 Task: Schedule a pivotal meeting with the legal team to delve into intricate discussions about intellectual property rights, patents, and legal compliance on September 21st at 10 AM.
Action: Mouse moved to (121, 261)
Screenshot: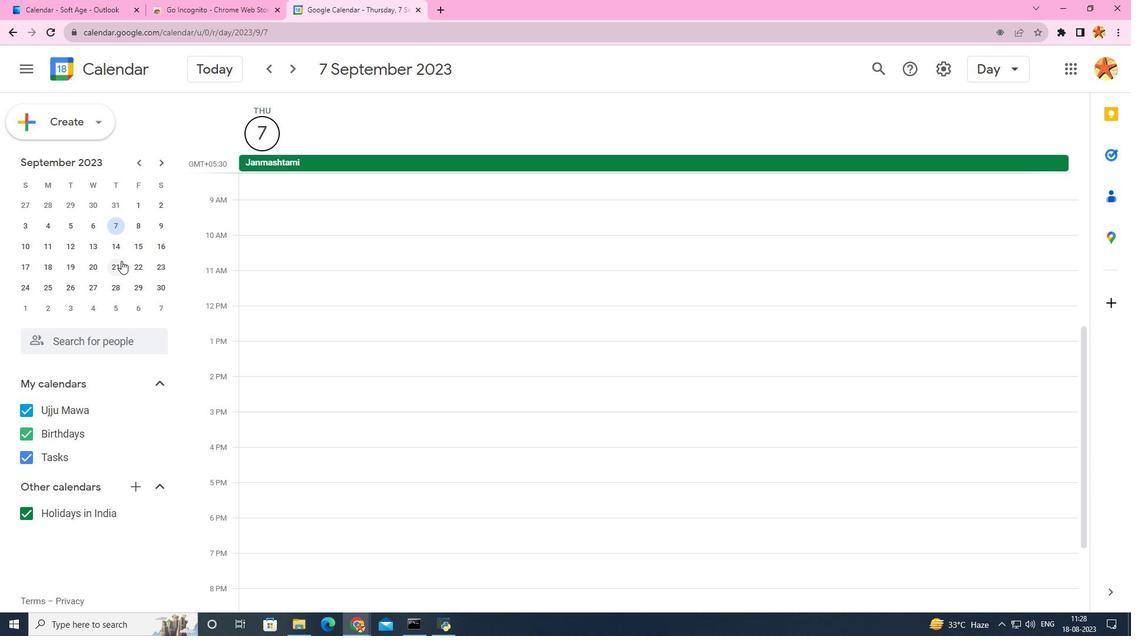
Action: Mouse pressed left at (121, 261)
Screenshot: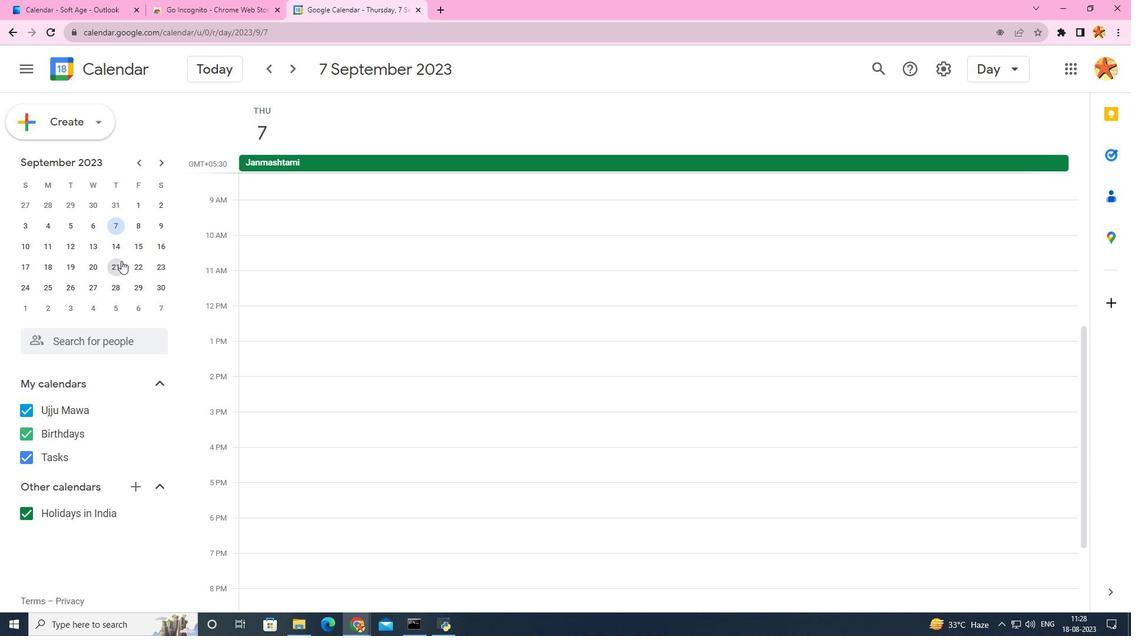 
Action: Mouse moved to (357, 321)
Screenshot: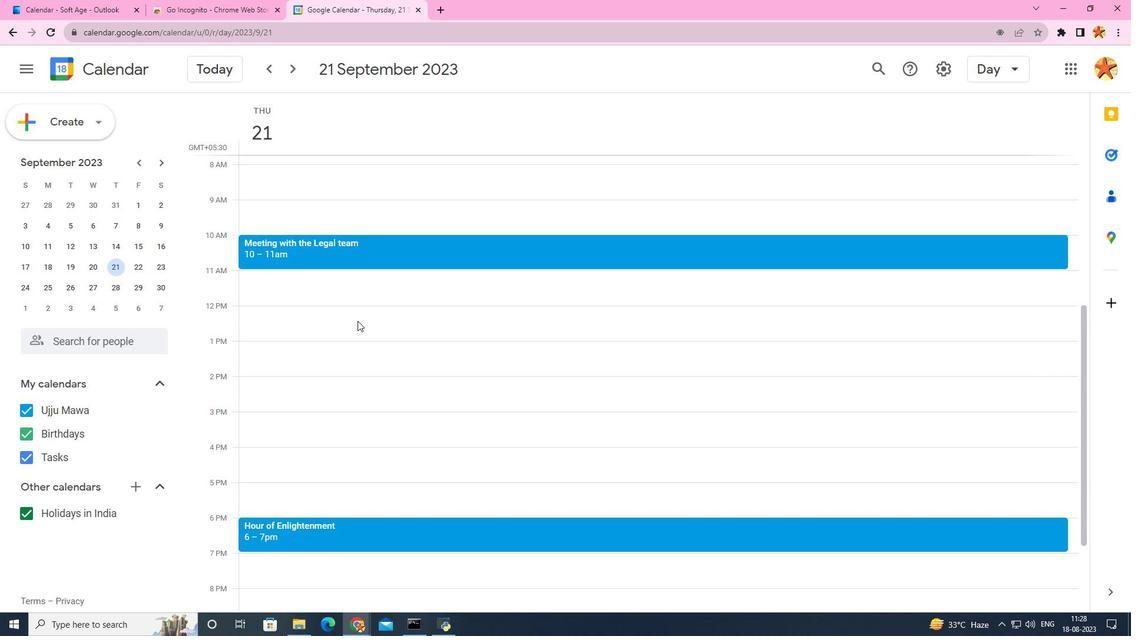 
Action: Mouse pressed left at (357, 321)
Screenshot: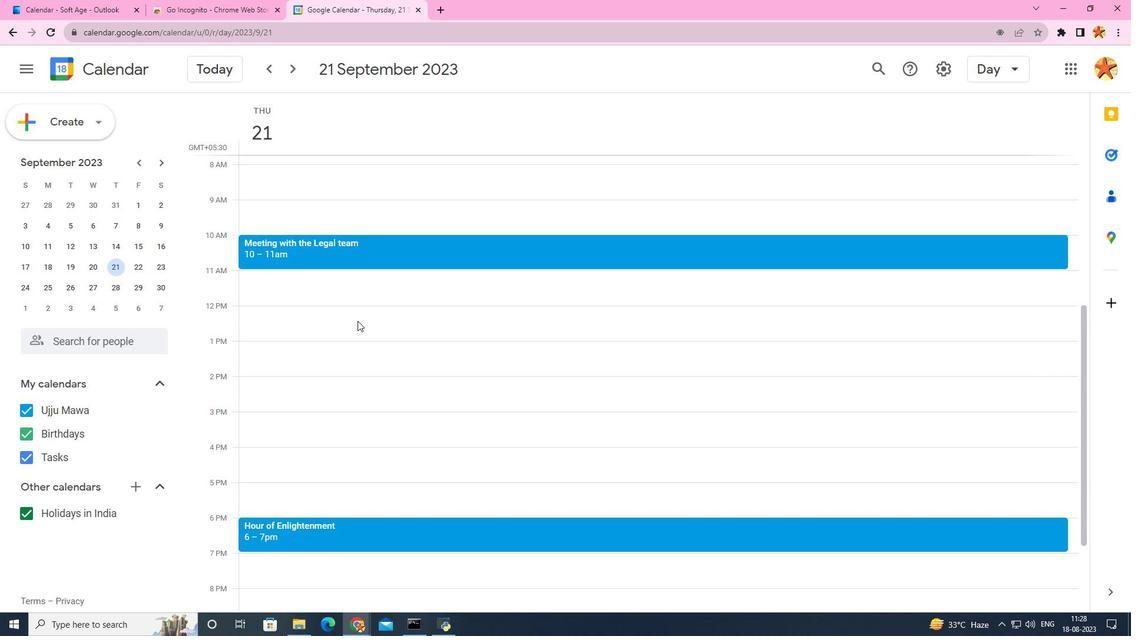 
Action: Mouse moved to (693, 271)
Screenshot: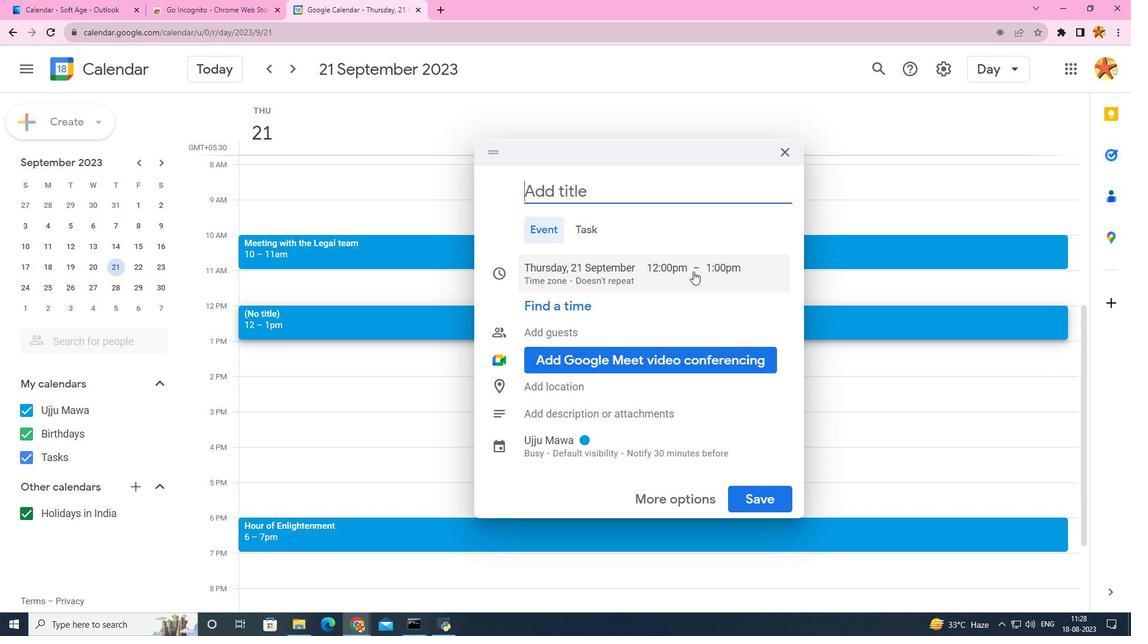 
Action: Mouse pressed left at (693, 271)
Screenshot: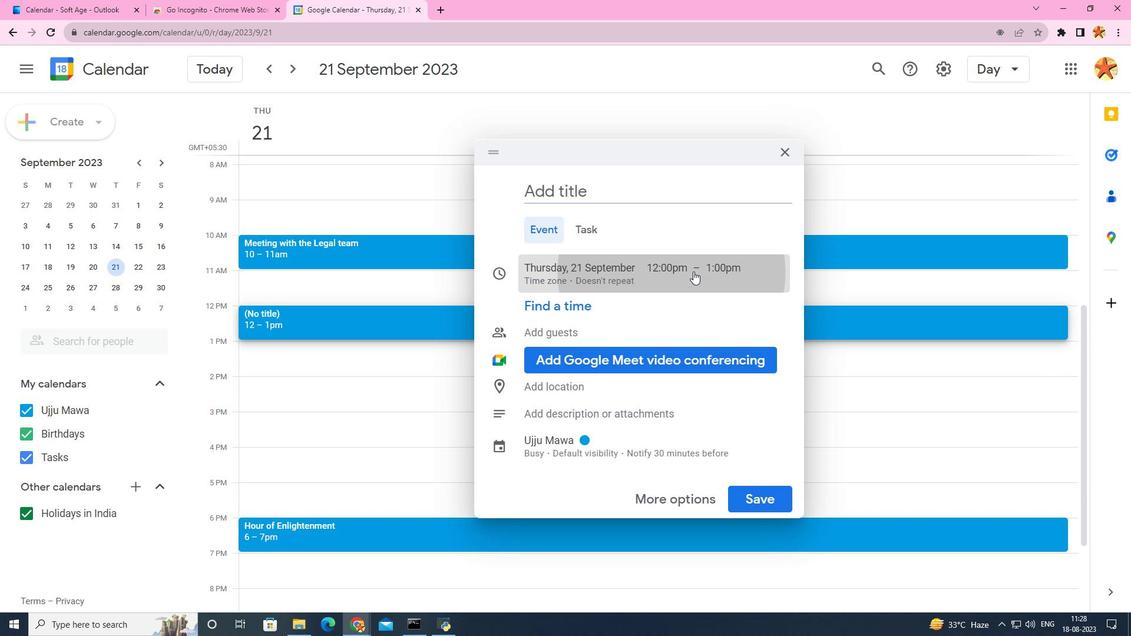 
Action: Mouse moved to (685, 274)
Screenshot: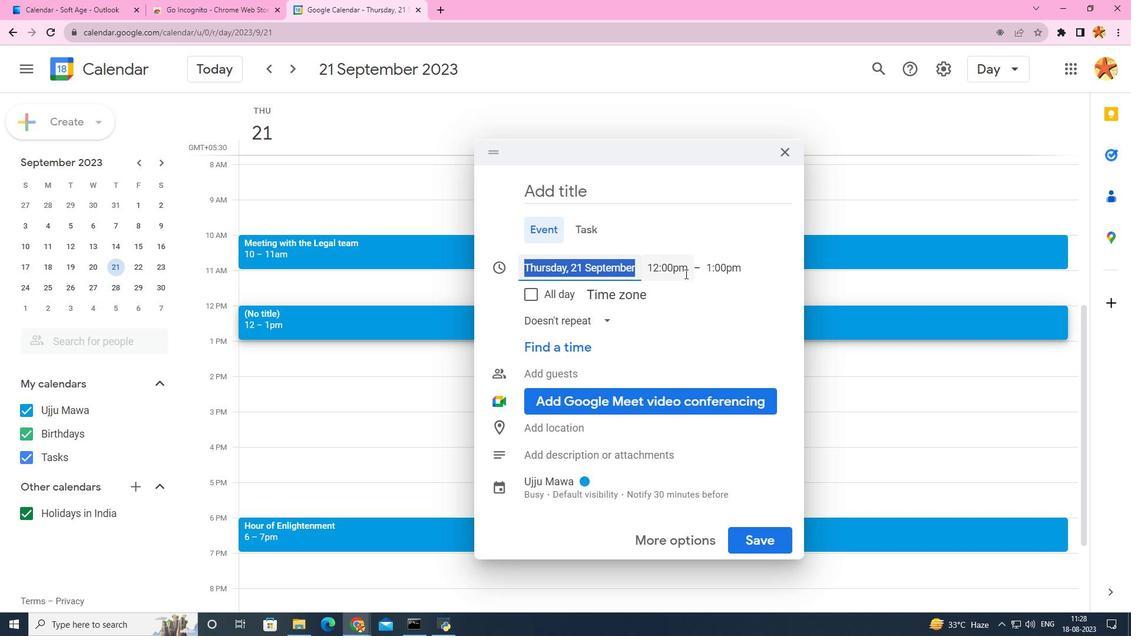 
Action: Mouse pressed left at (685, 274)
Screenshot: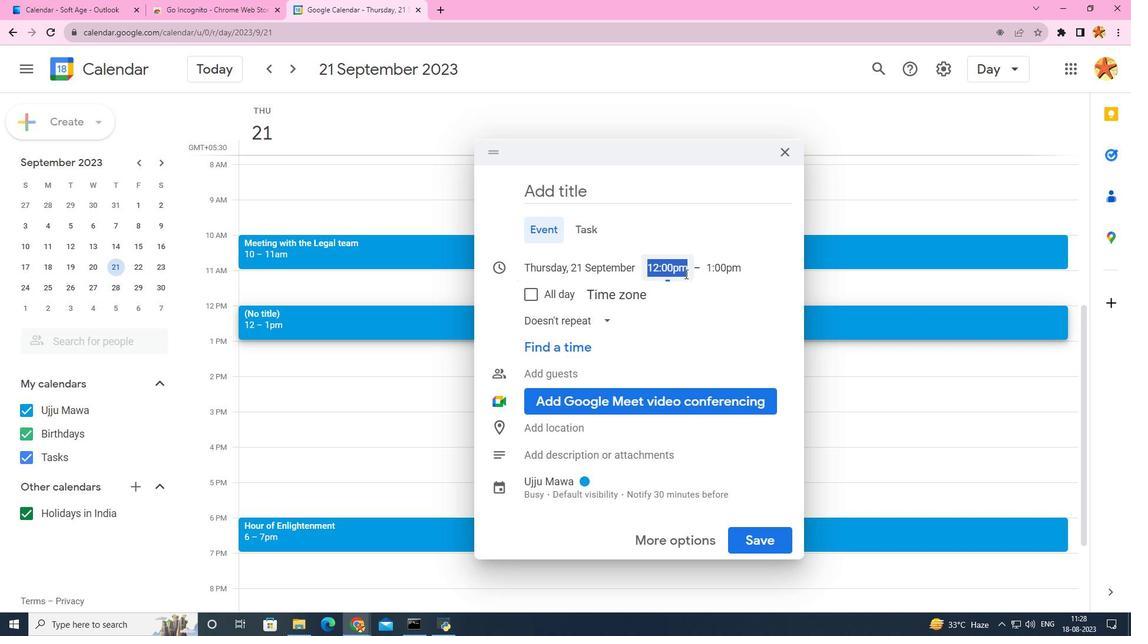
Action: Mouse moved to (690, 329)
Screenshot: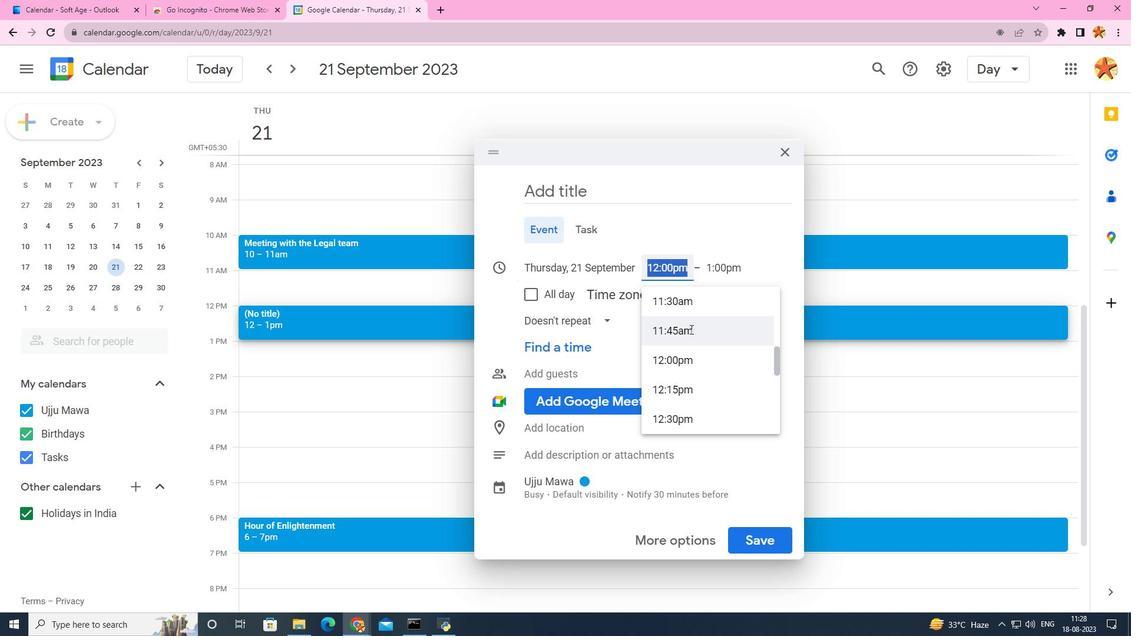 
Action: Mouse scrolled (690, 330) with delta (0, 0)
Screenshot: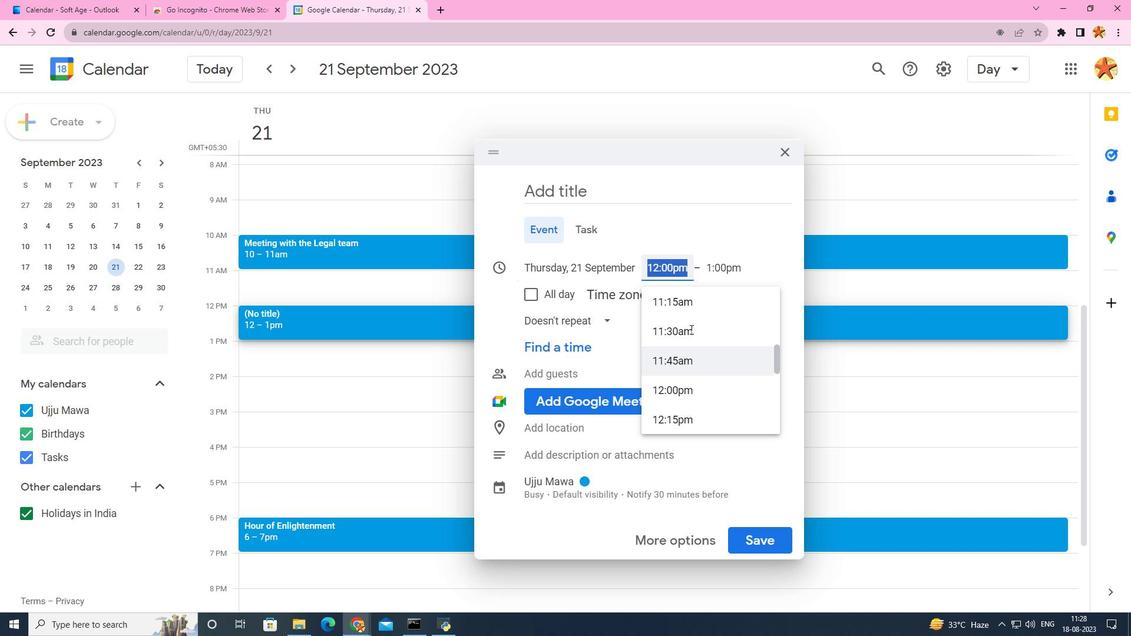 
Action: Mouse scrolled (690, 330) with delta (0, 0)
Screenshot: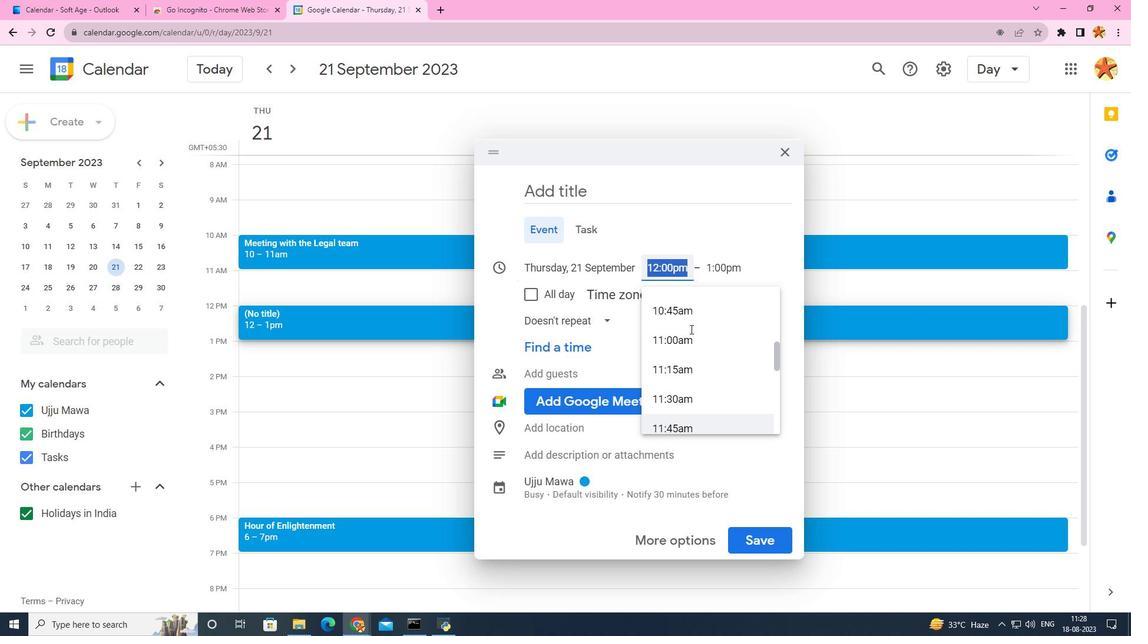 
Action: Mouse moved to (694, 310)
Screenshot: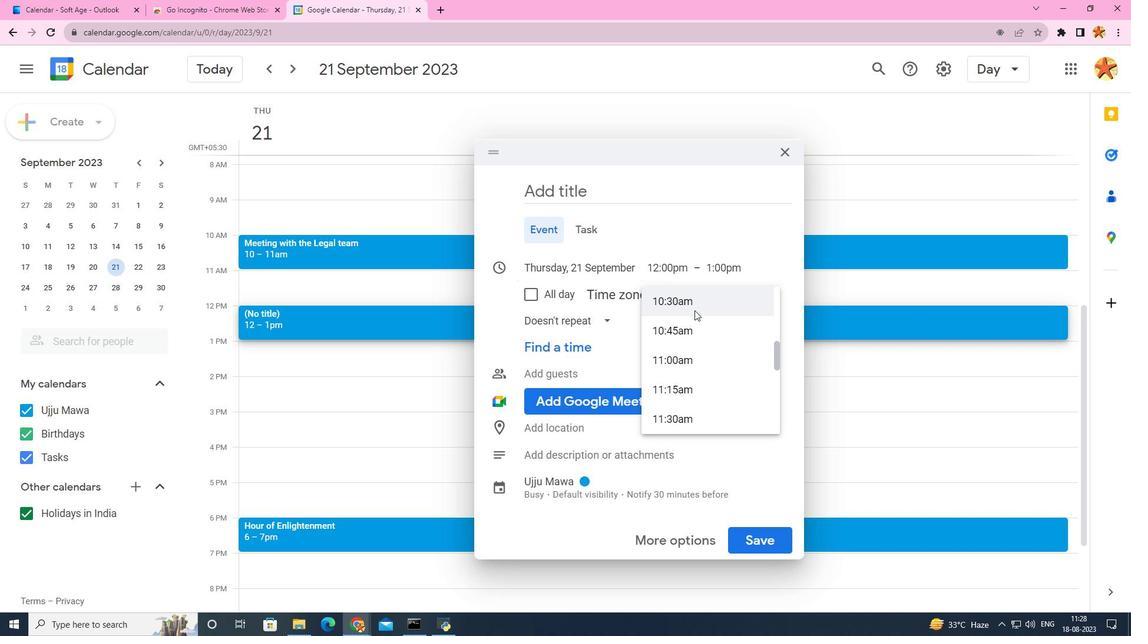 
Action: Mouse pressed left at (694, 310)
Screenshot: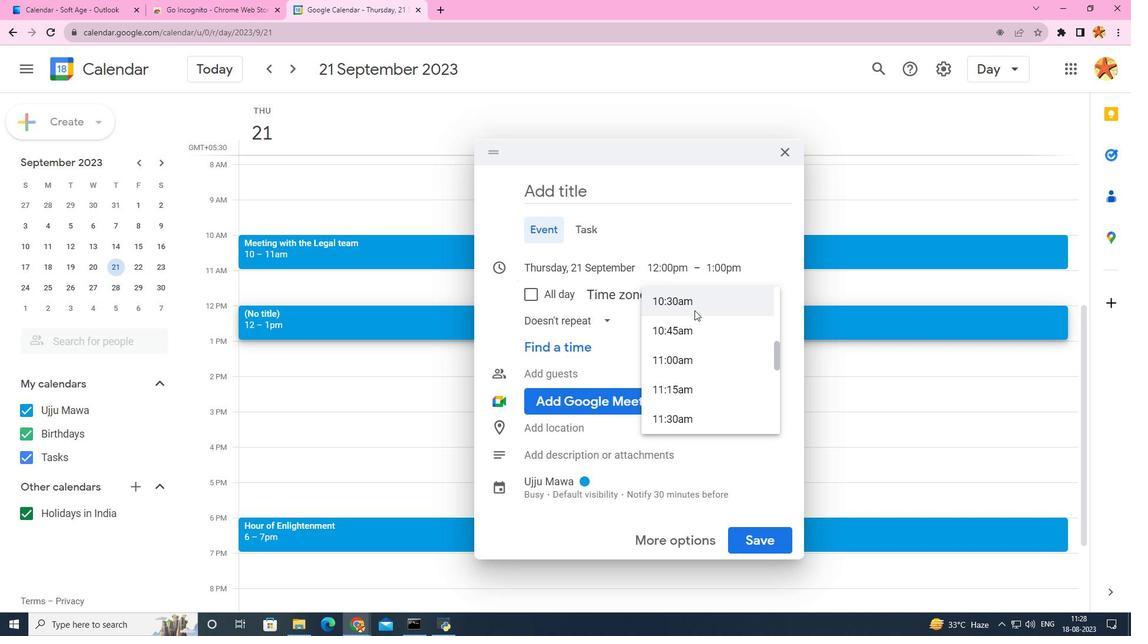 
Action: Mouse moved to (674, 271)
Screenshot: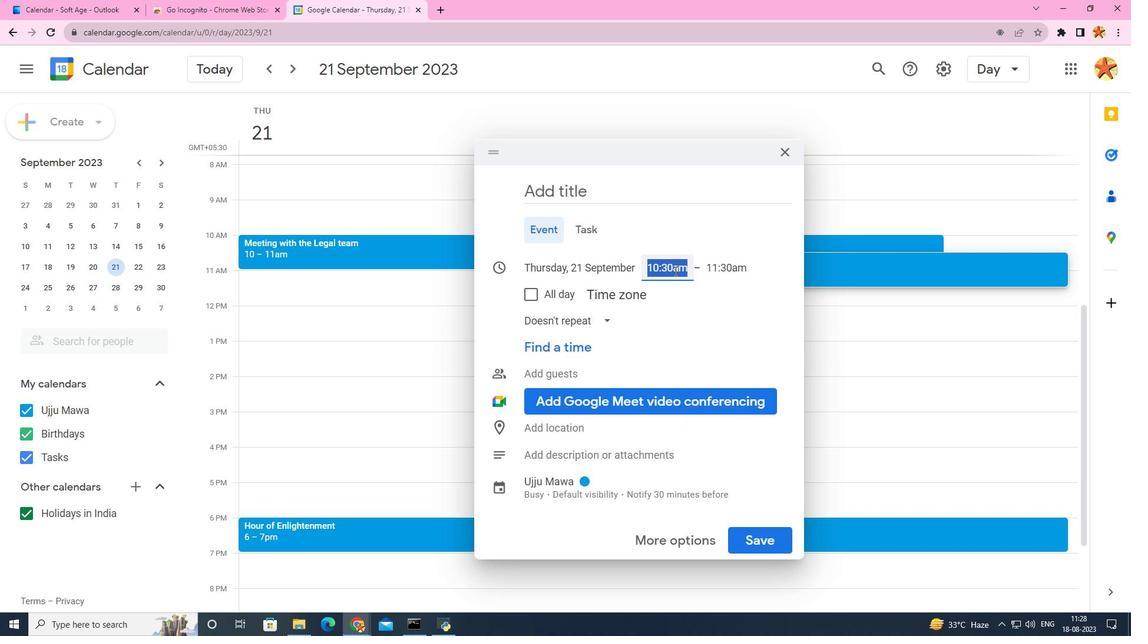 
Action: Mouse pressed left at (674, 271)
Screenshot: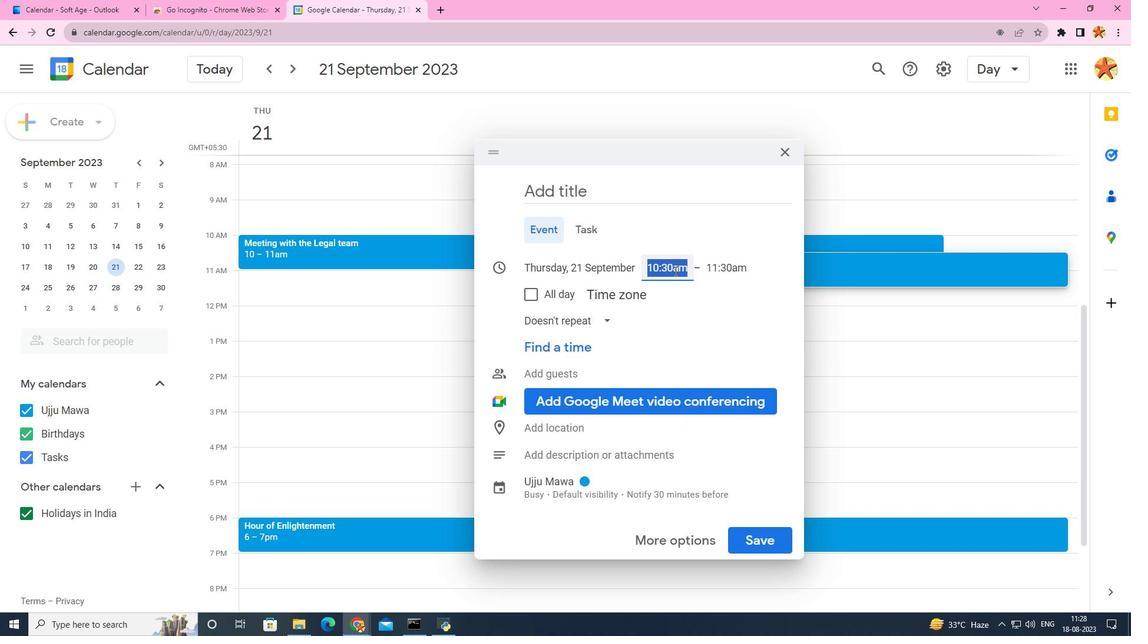 
Action: Mouse moved to (676, 303)
Screenshot: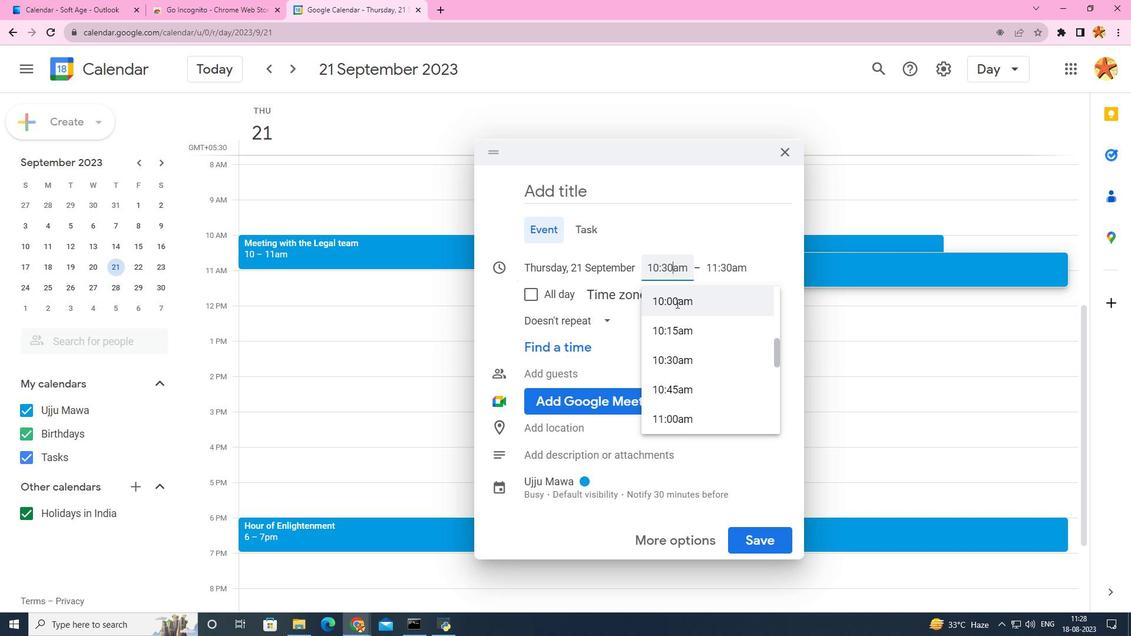 
Action: Mouse scrolled (676, 304) with delta (0, 0)
Screenshot: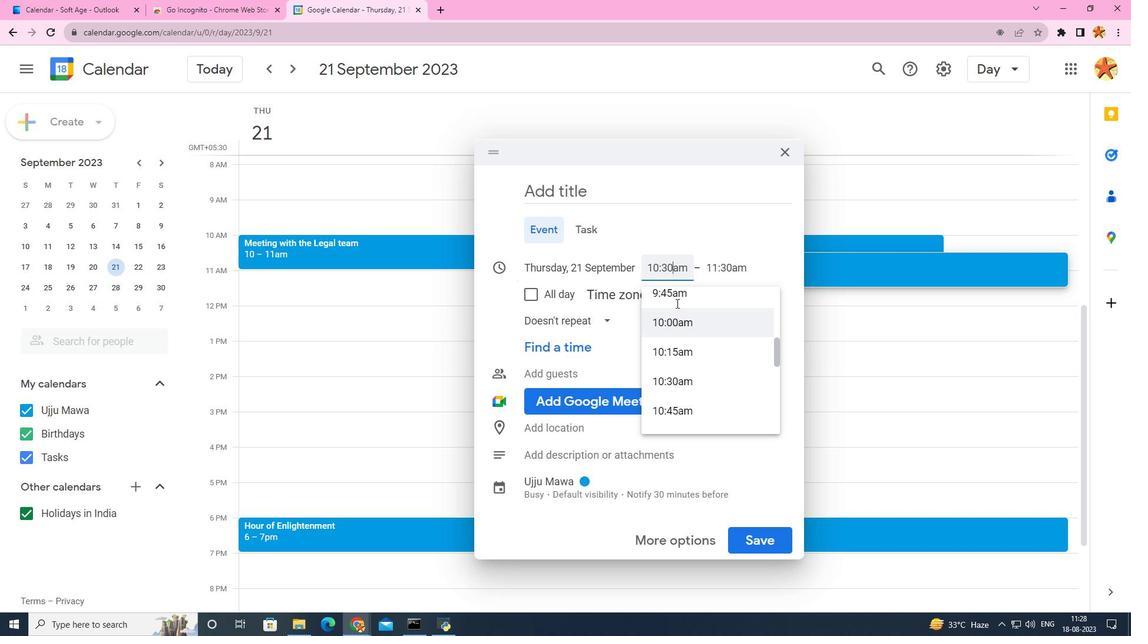 
Action: Mouse scrolled (676, 304) with delta (0, 0)
Screenshot: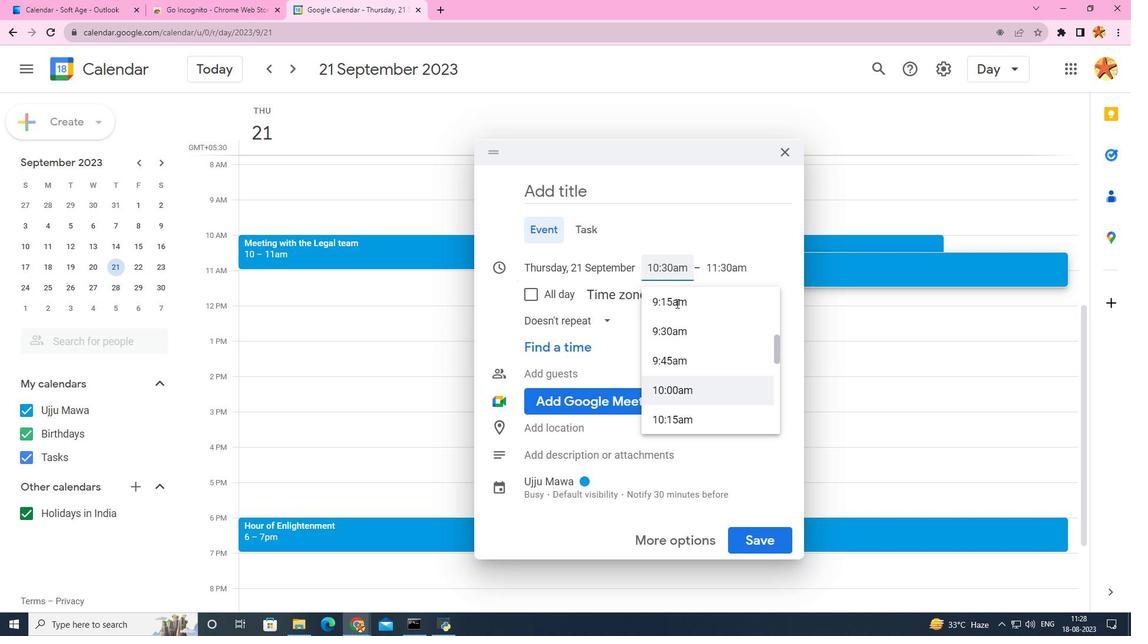 
Action: Mouse moved to (686, 417)
Screenshot: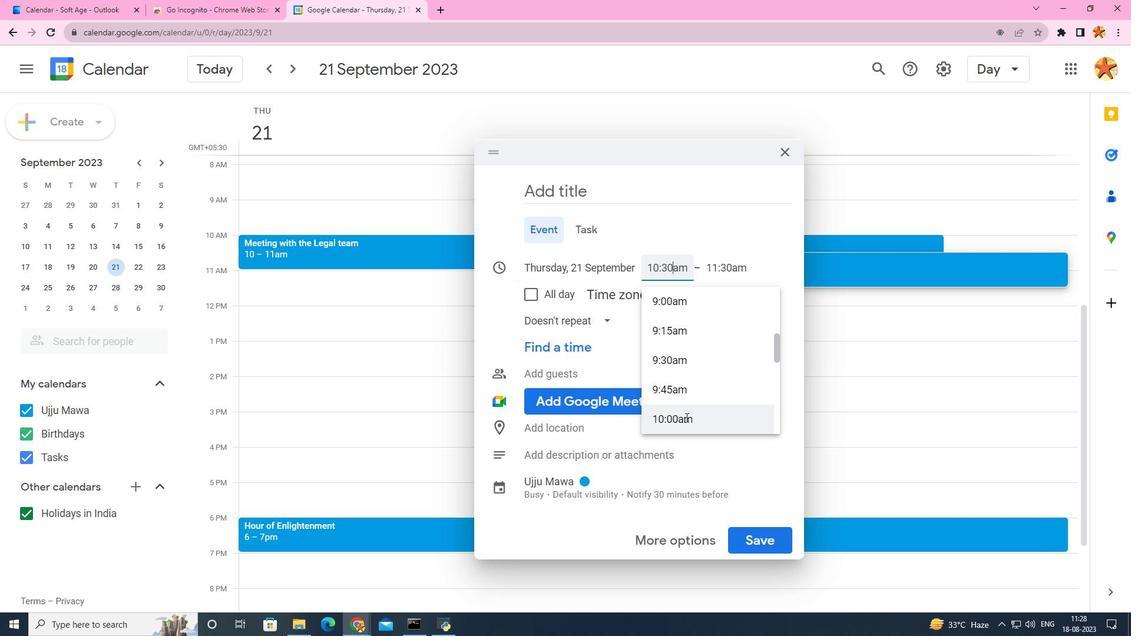 
Action: Mouse pressed left at (686, 417)
Screenshot: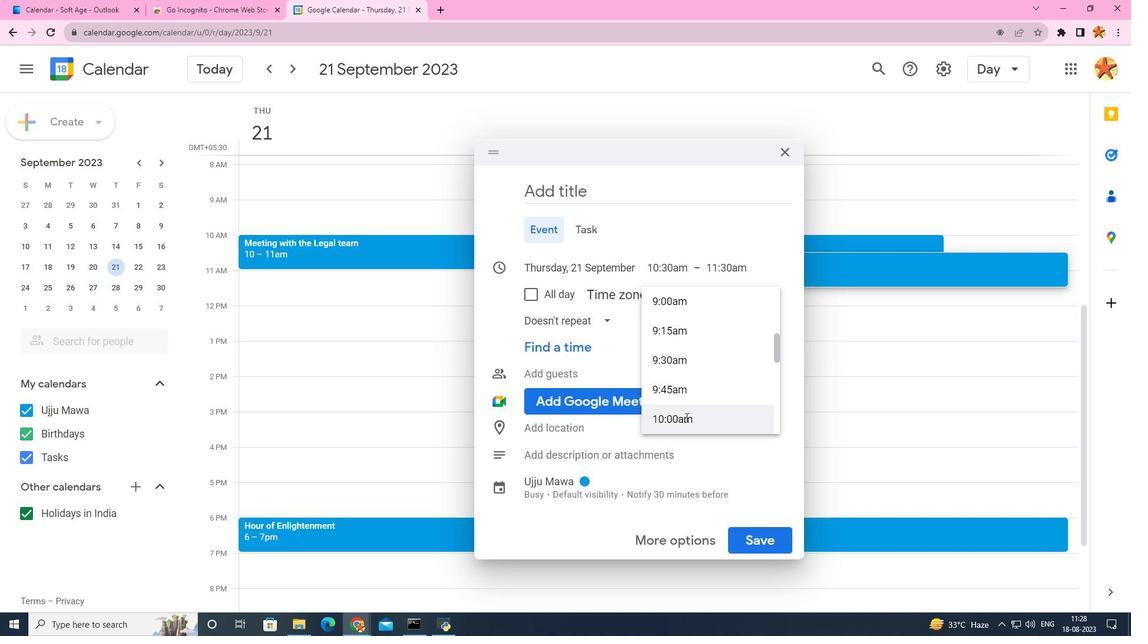 
Action: Mouse moved to (616, 193)
Screenshot: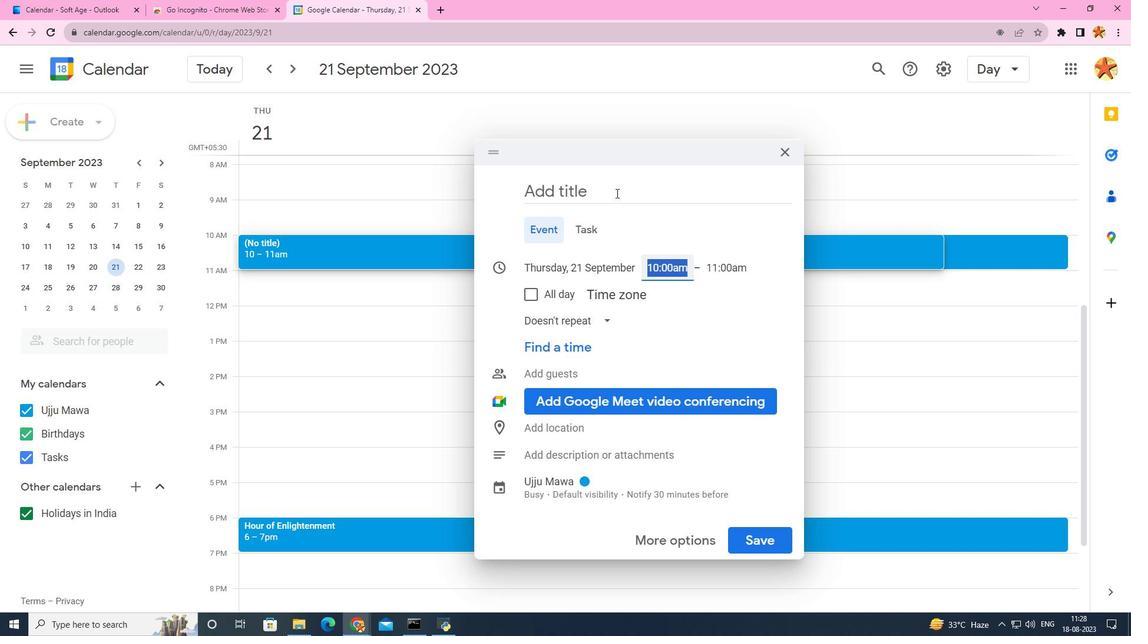 
Action: Mouse pressed left at (616, 193)
Screenshot: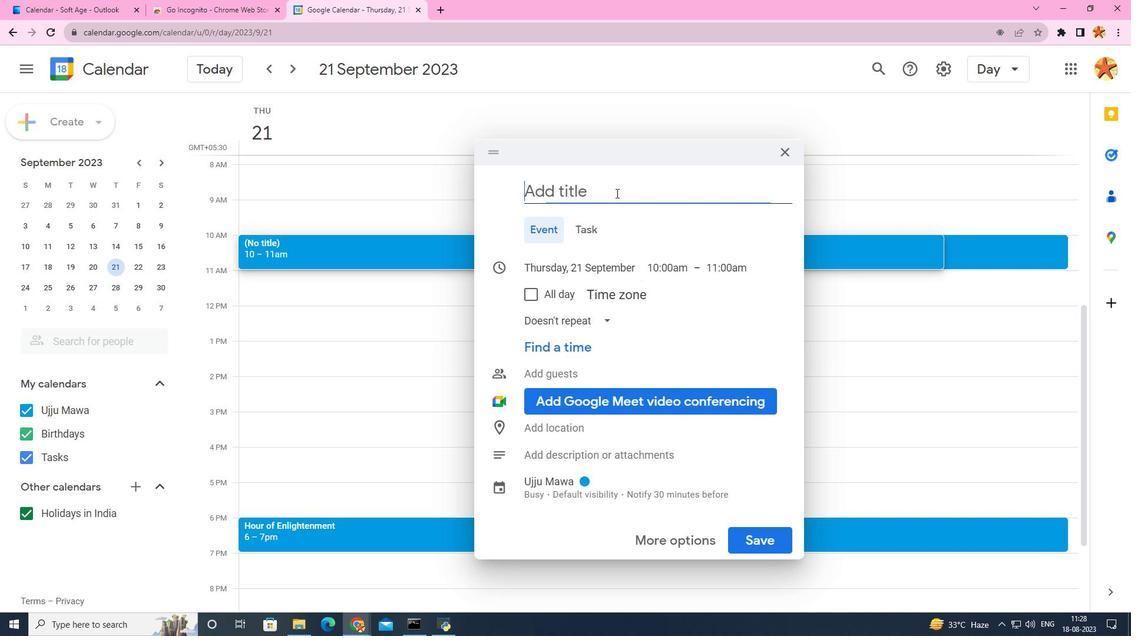 
Action: Mouse moved to (616, 193)
Screenshot: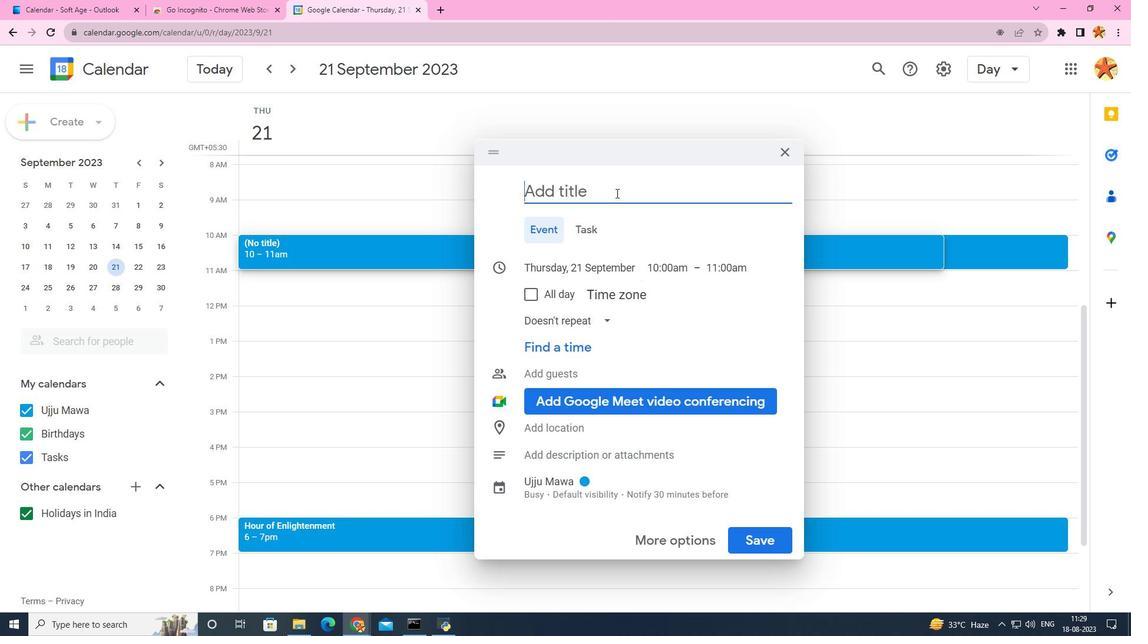 
Action: Key pressed <Key.caps_lock>I<Key.caps_lock>mportant<Key.space><Key.caps_lock>M<Key.caps_lock>eeting
Screenshot: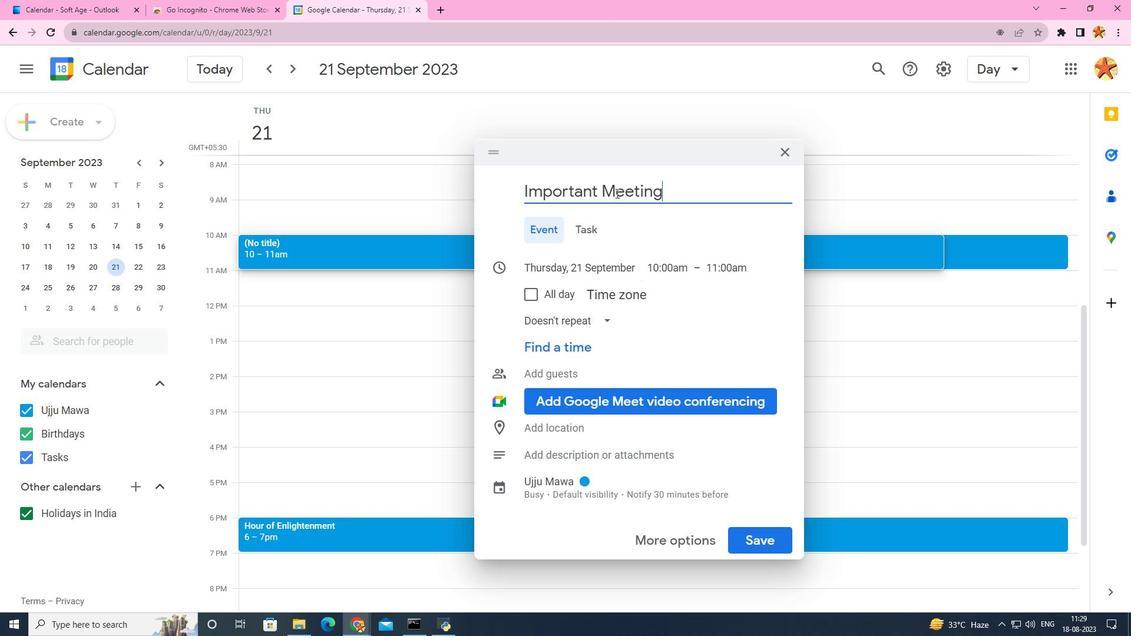 
Action: Mouse moved to (544, 452)
Screenshot: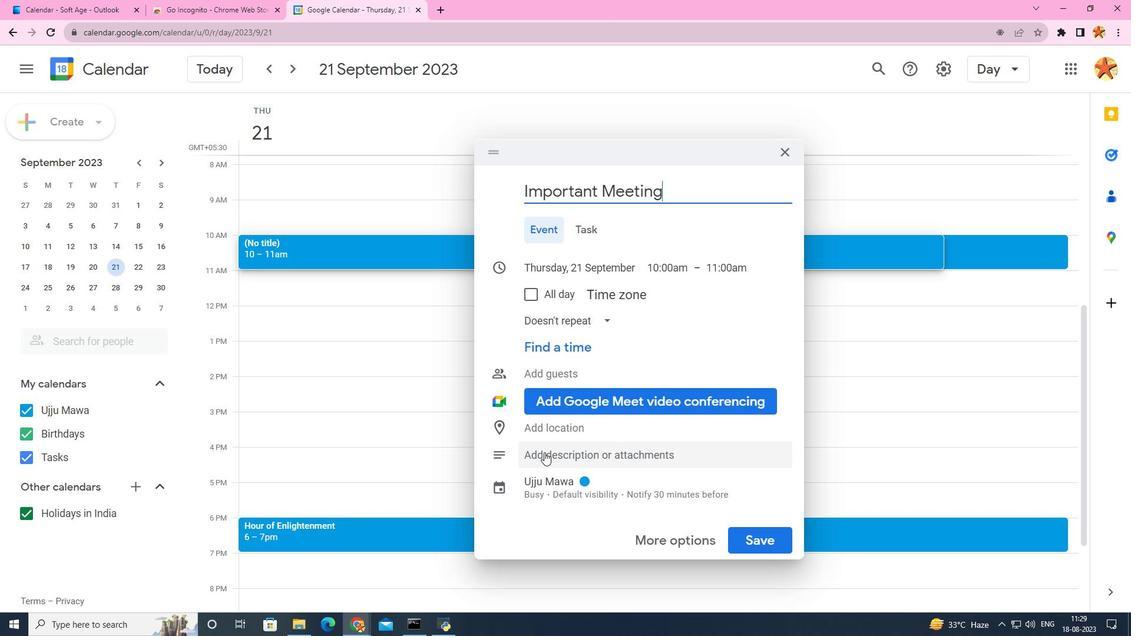 
Action: Mouse pressed left at (544, 452)
Screenshot: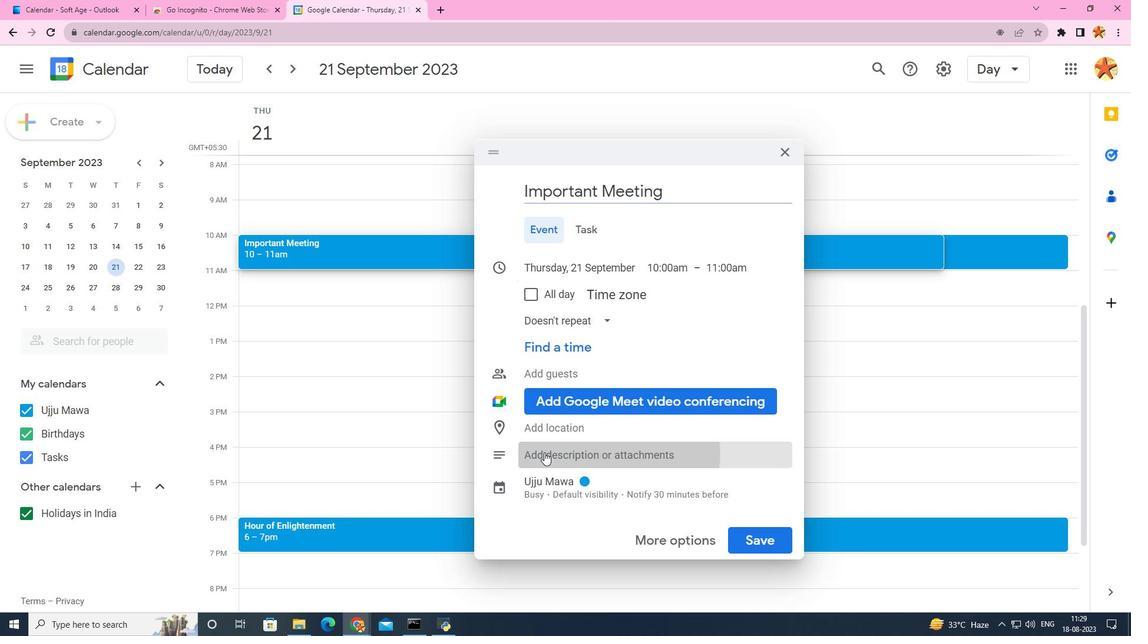 
Action: Mouse moved to (531, 442)
Screenshot: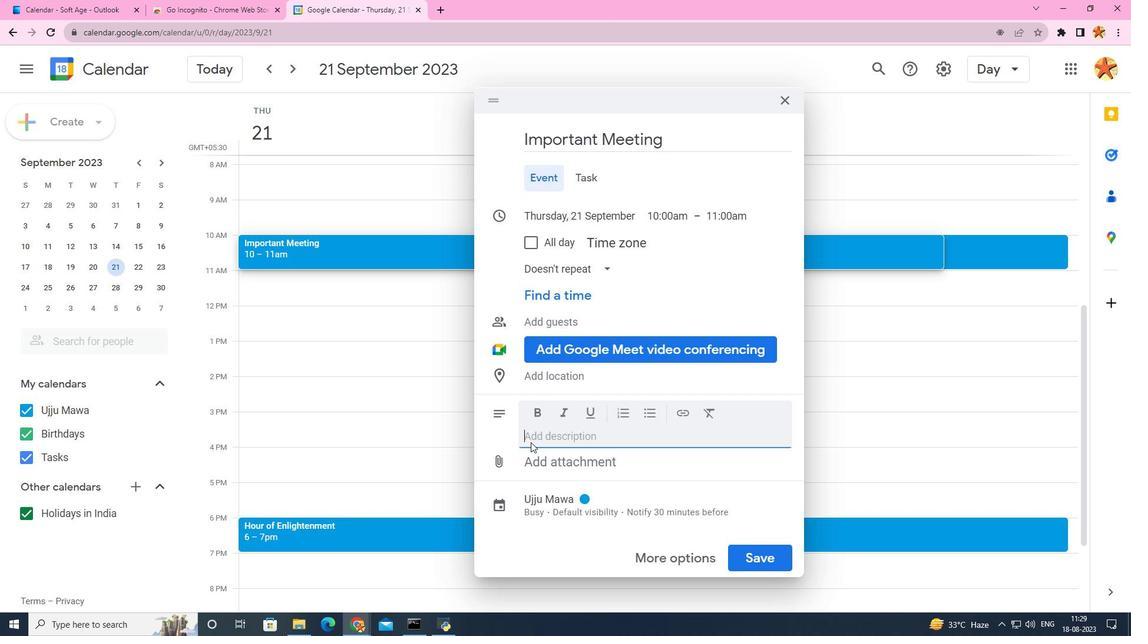 
Action: Key pressed <Key.caps_lock>A<Key.caps_lock><Key.space>pivotal<Key.space>m
Screenshot: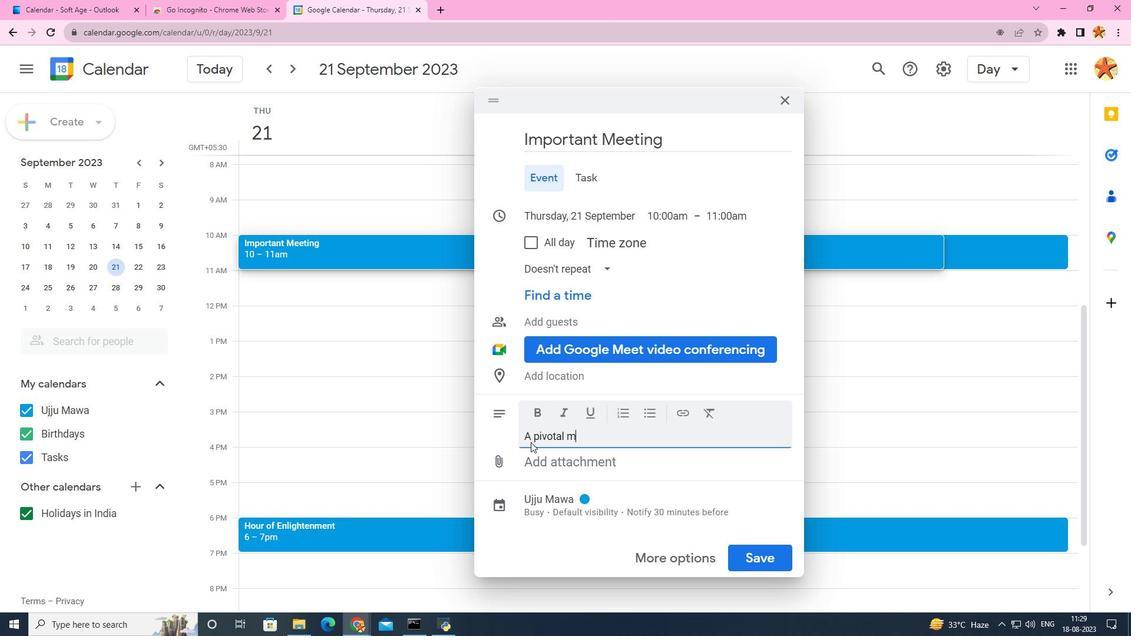 
Action: Mouse moved to (529, 443)
Screenshot: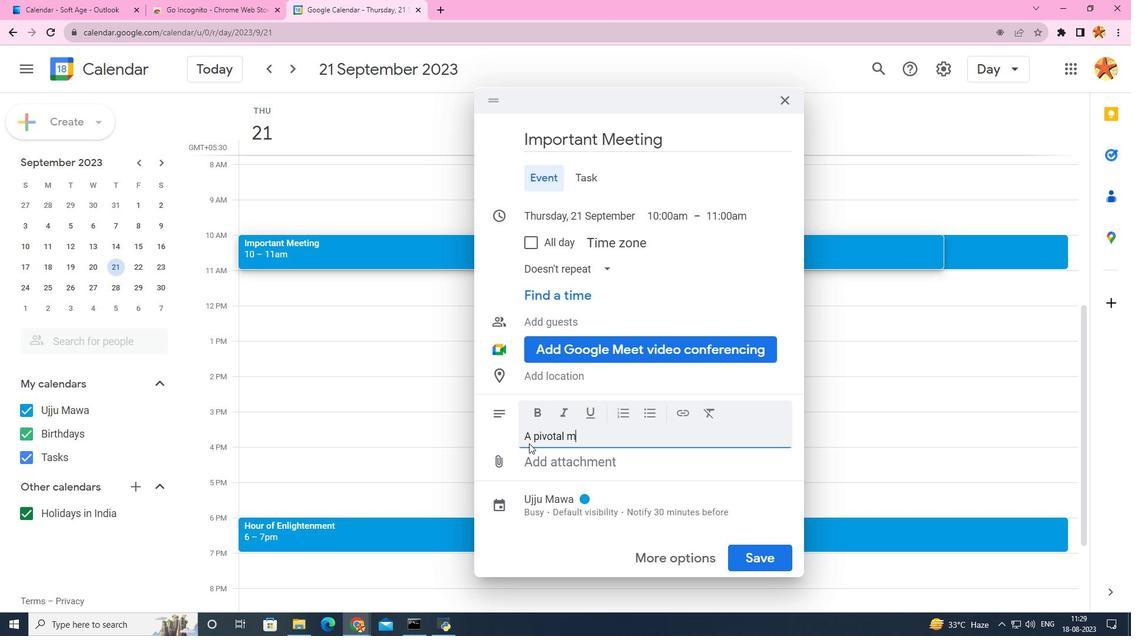 
Action: Key pressed eting<Key.space>with<Key.space>the
Screenshot: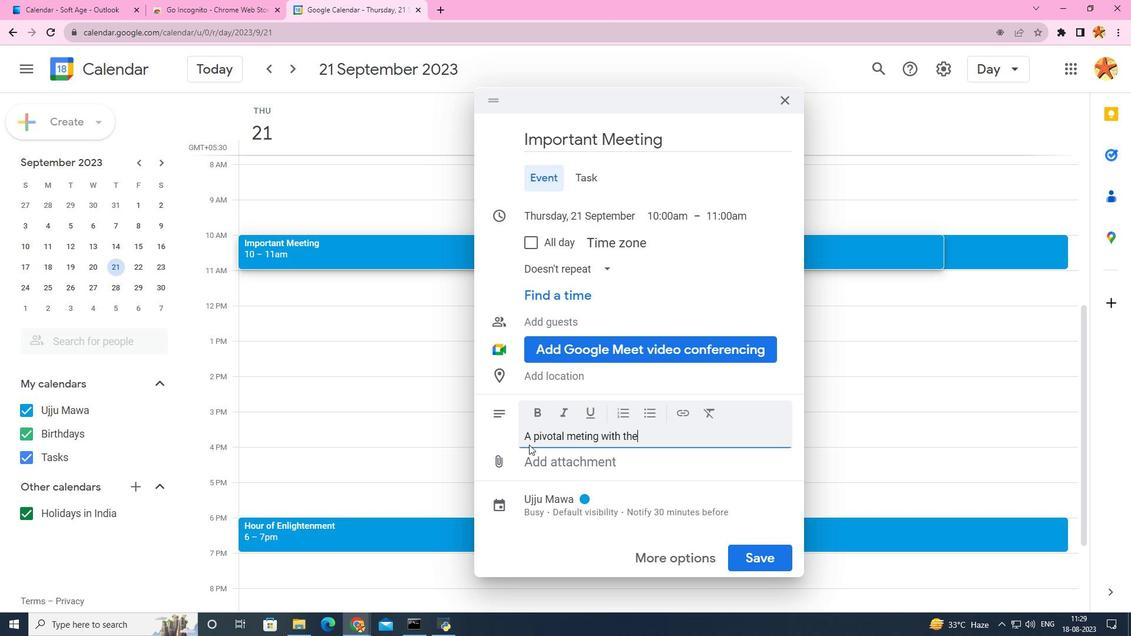 
Action: Mouse moved to (529, 445)
Screenshot: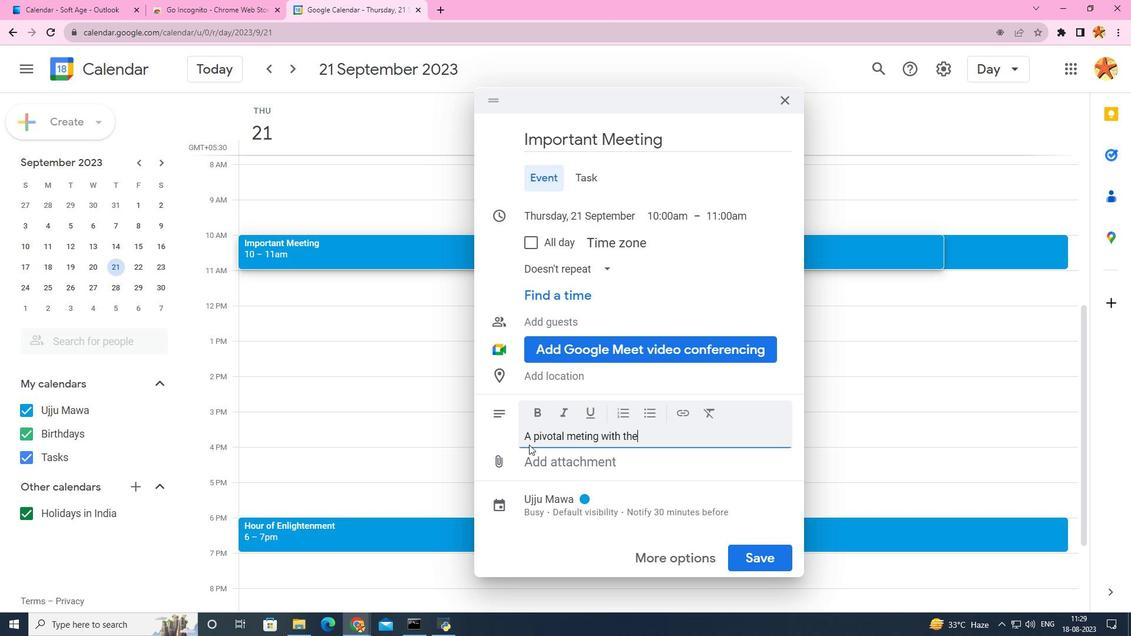 
Action: Key pressed <Key.space>legal<Key.space>team<Key.space>to<Key.space>delv
Screenshot: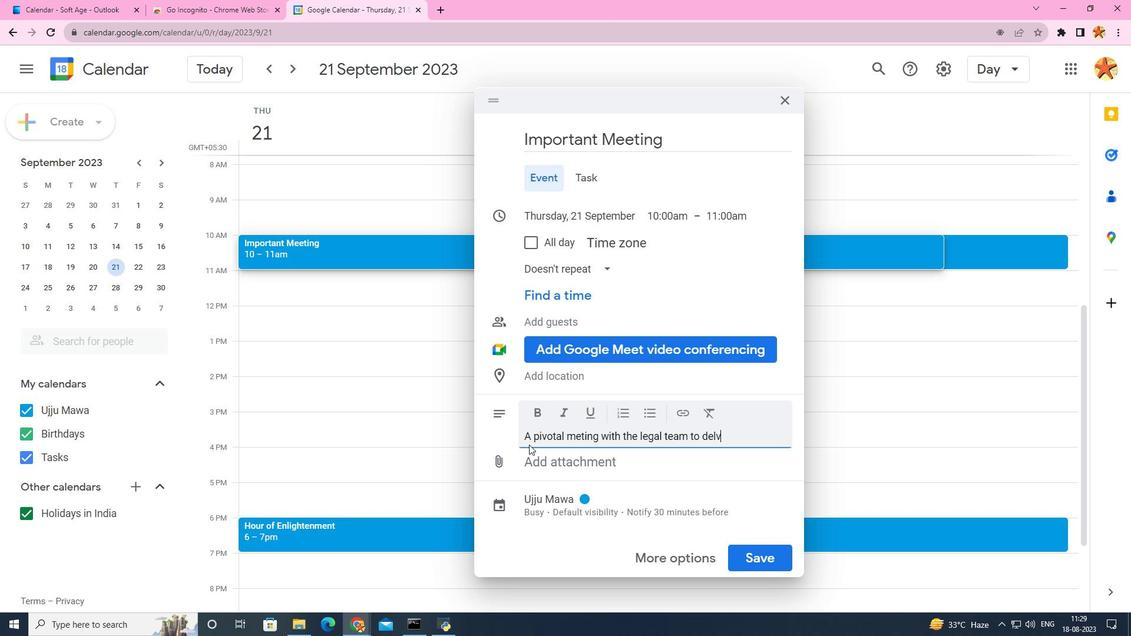 
Action: Mouse moved to (529, 449)
Screenshot: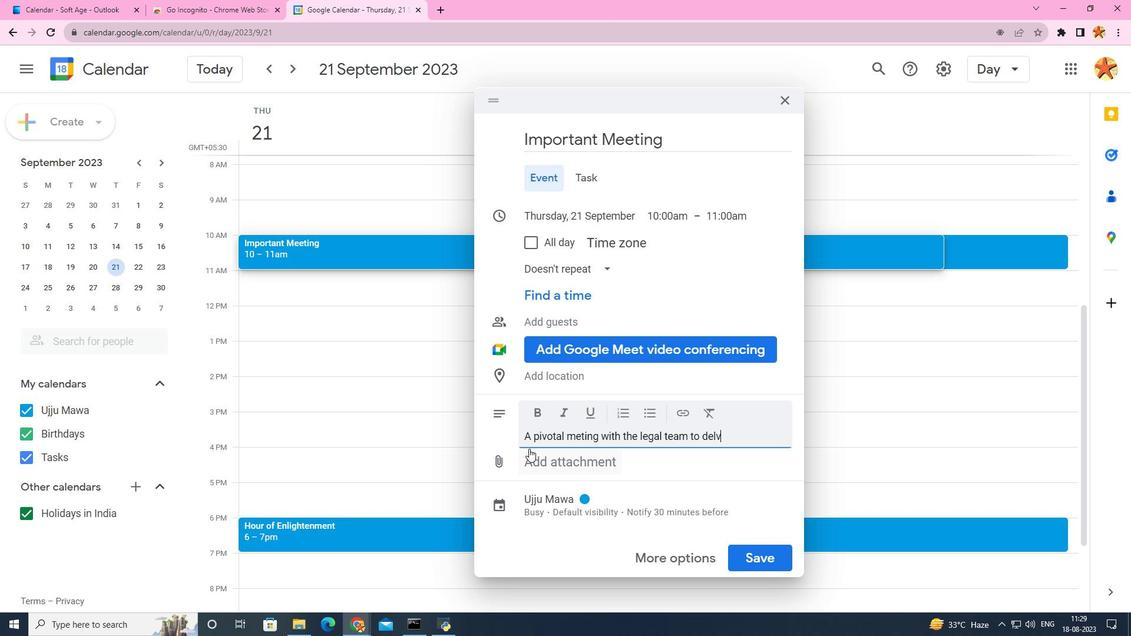 
Action: Key pressed e<Key.space>into<Key.space>intricaate<Key.space><Key.backspace><Key.backspace><Key.backspace><Key.backspace>te<Key.space>
Screenshot: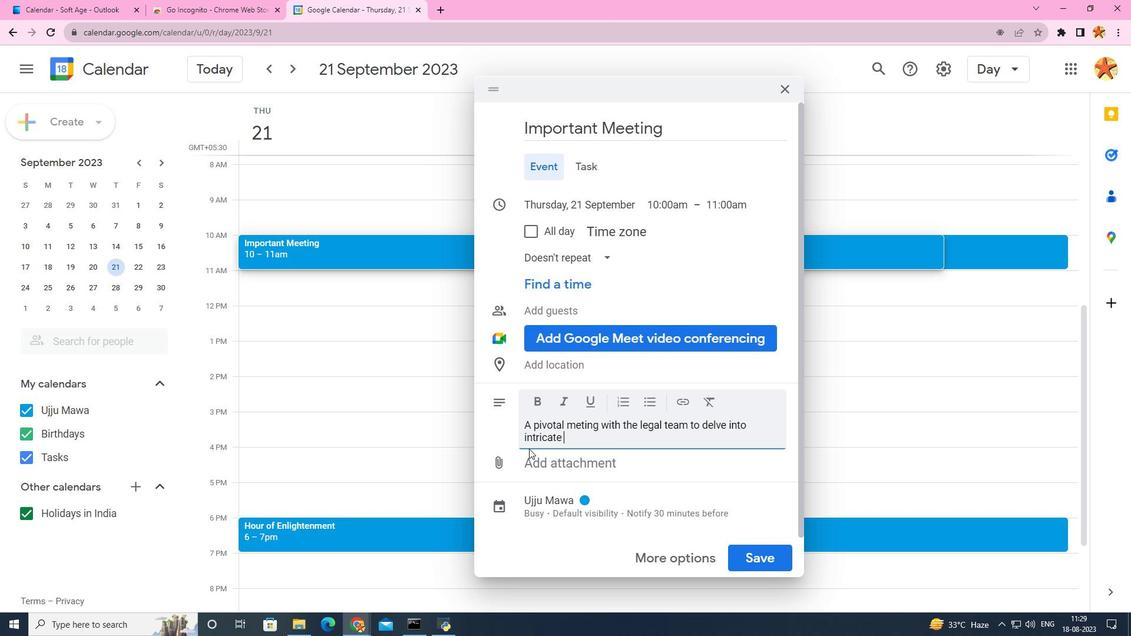 
Action: Mouse moved to (529, 449)
Screenshot: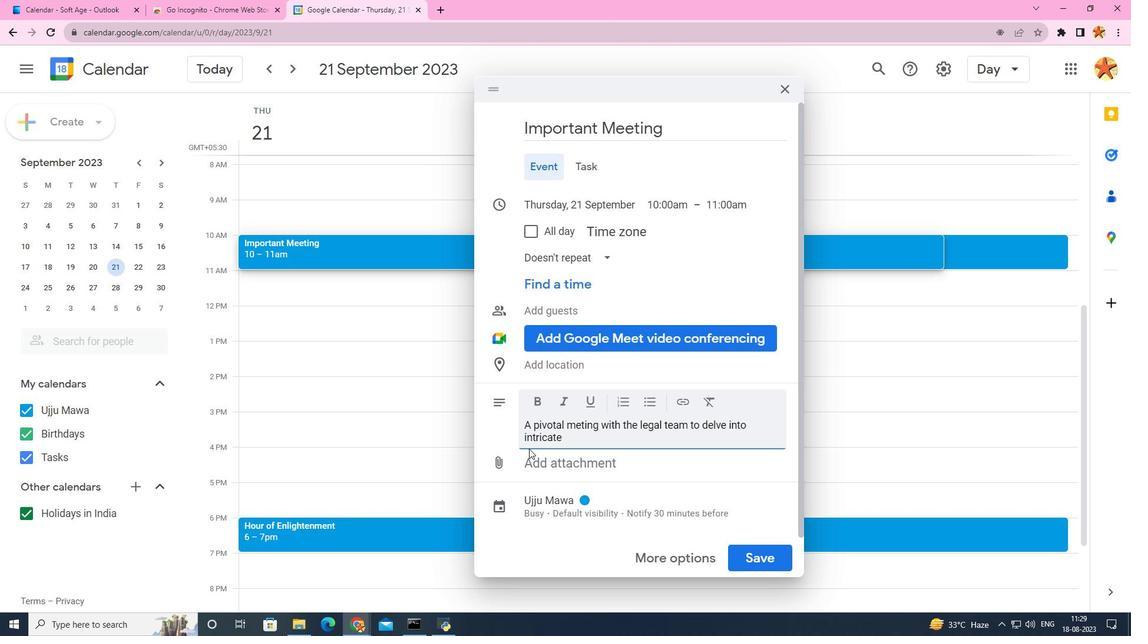 
Action: Key pressed dicussions<Key.space>about<Key.space>intellectual<Key.space>property<Key.space>rights<Key.space>
Screenshot: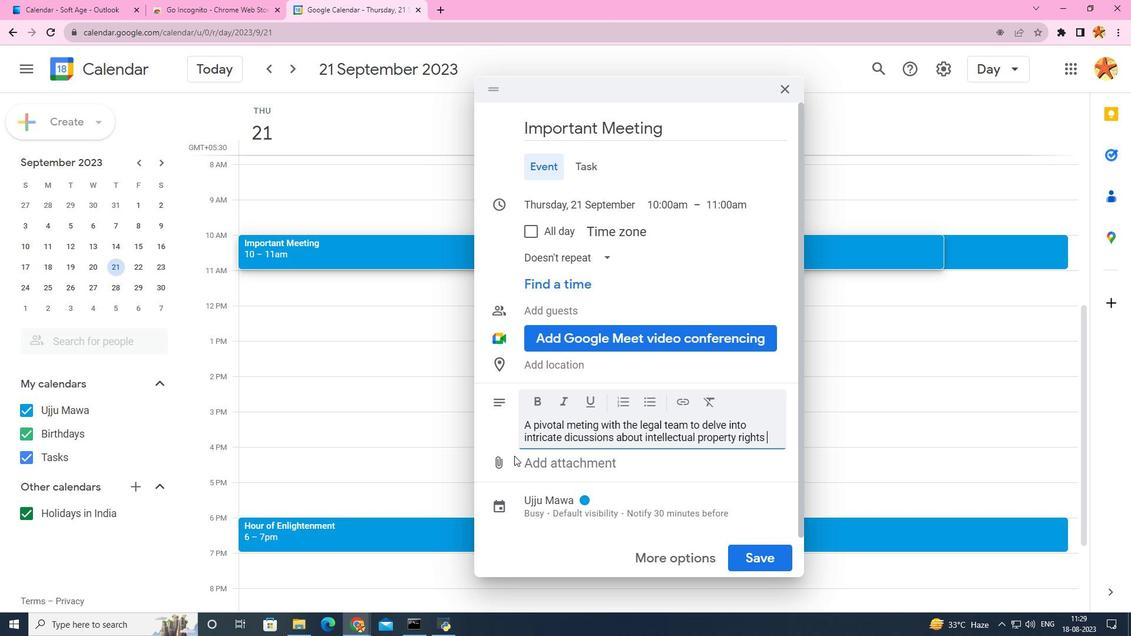 
Action: Mouse moved to (514, 456)
Screenshot: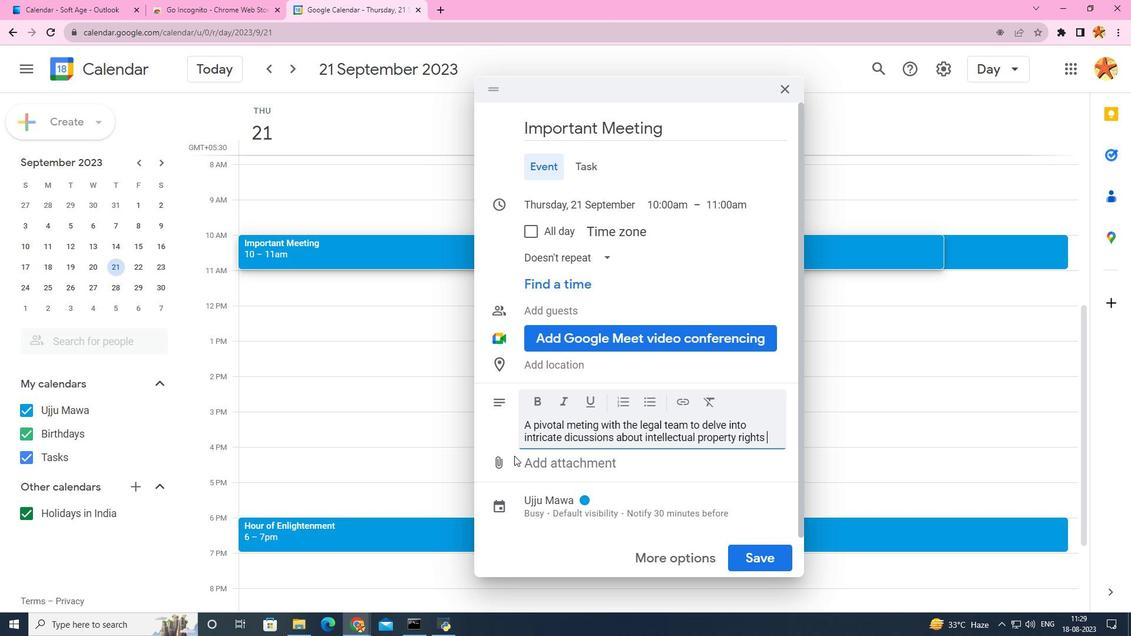 
Action: Key pressed ,<Key.space>patents<Key.space>and<Key.space>legal<Key.space>compliance.
Screenshot: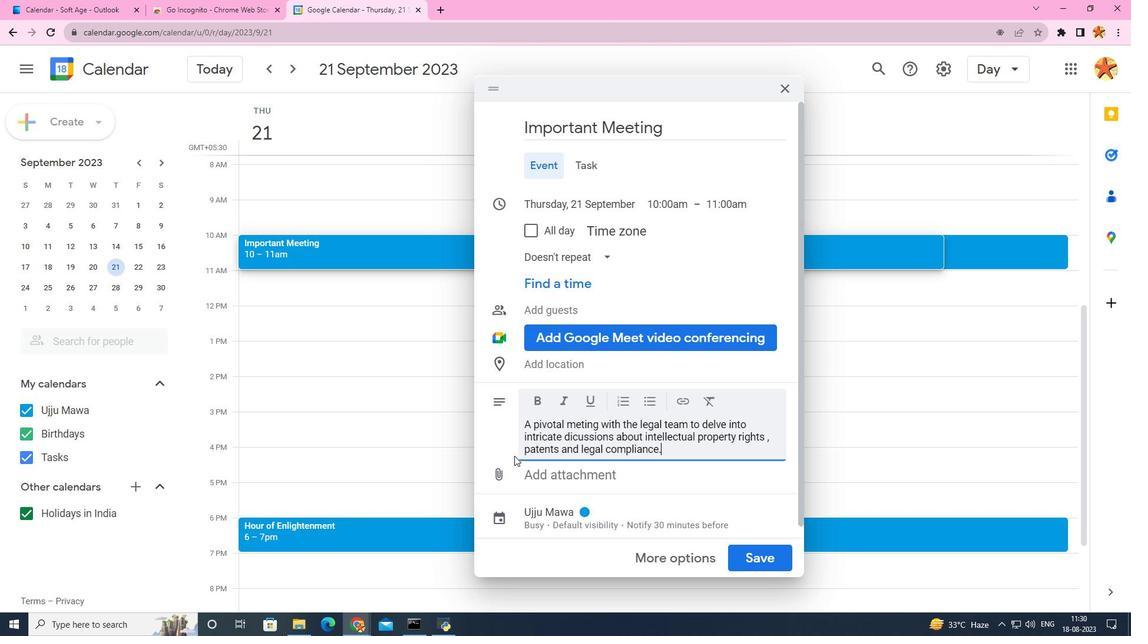 
Action: Mouse moved to (684, 462)
Screenshot: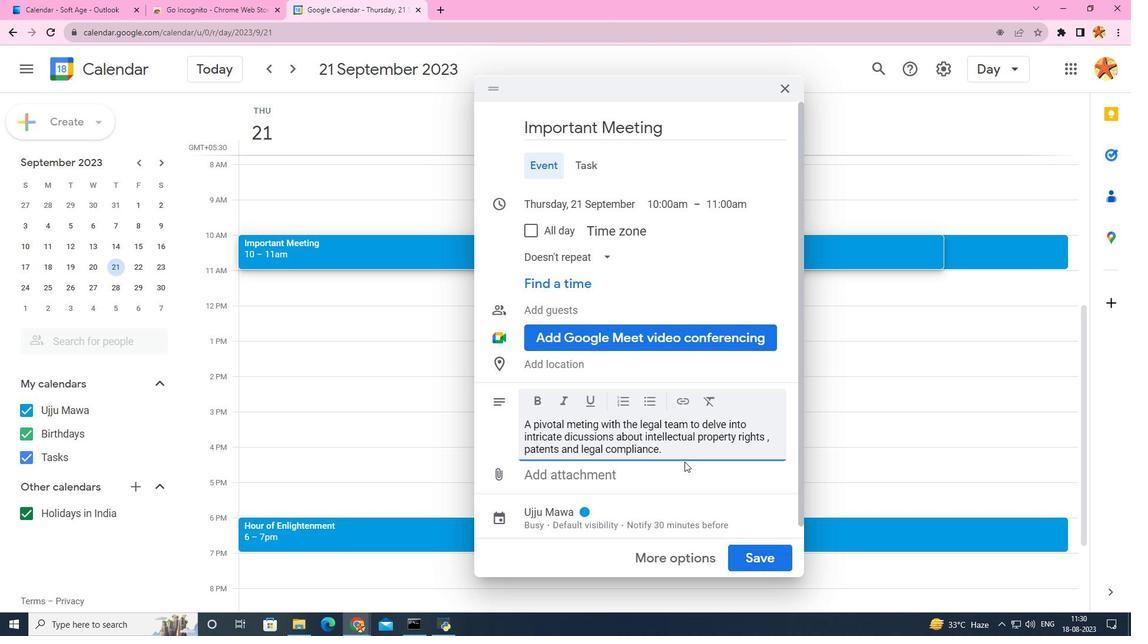 
Action: Mouse scrolled (684, 461) with delta (0, 0)
Screenshot: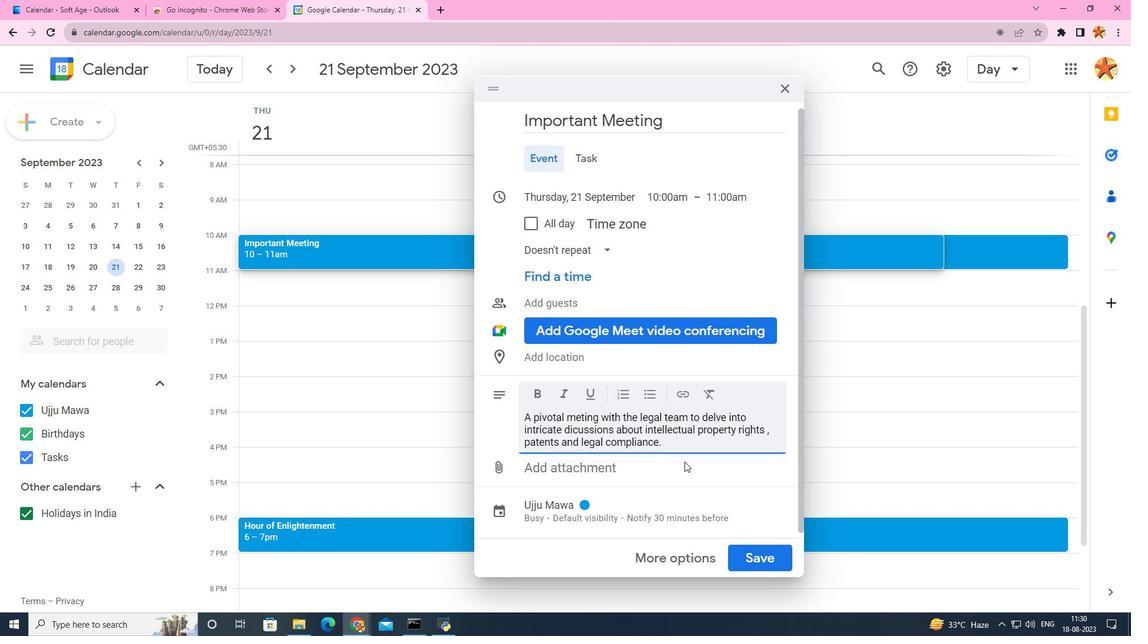 
Action: Mouse scrolled (684, 461) with delta (0, 0)
Screenshot: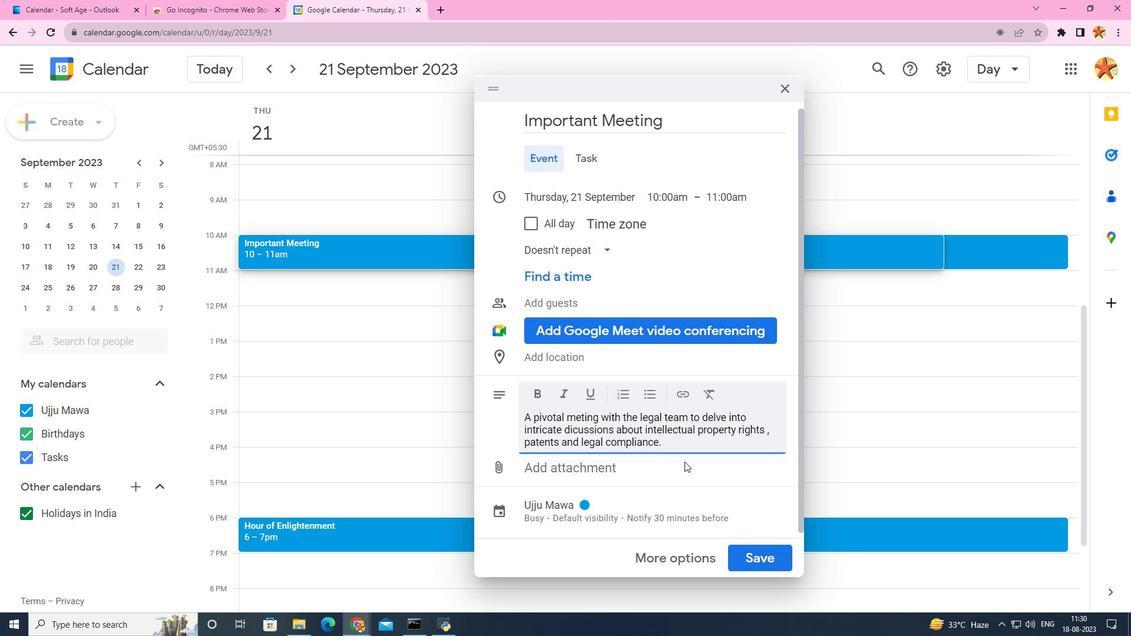 
Action: Mouse scrolled (684, 461) with delta (0, 0)
Screenshot: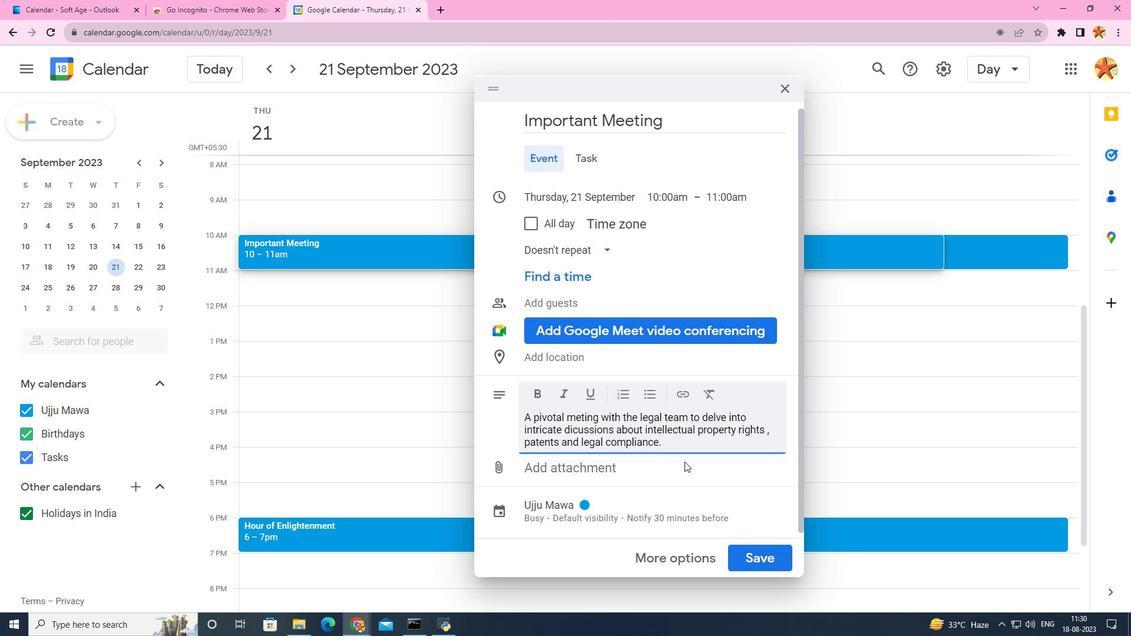 
Action: Mouse scrolled (684, 462) with delta (0, 0)
Screenshot: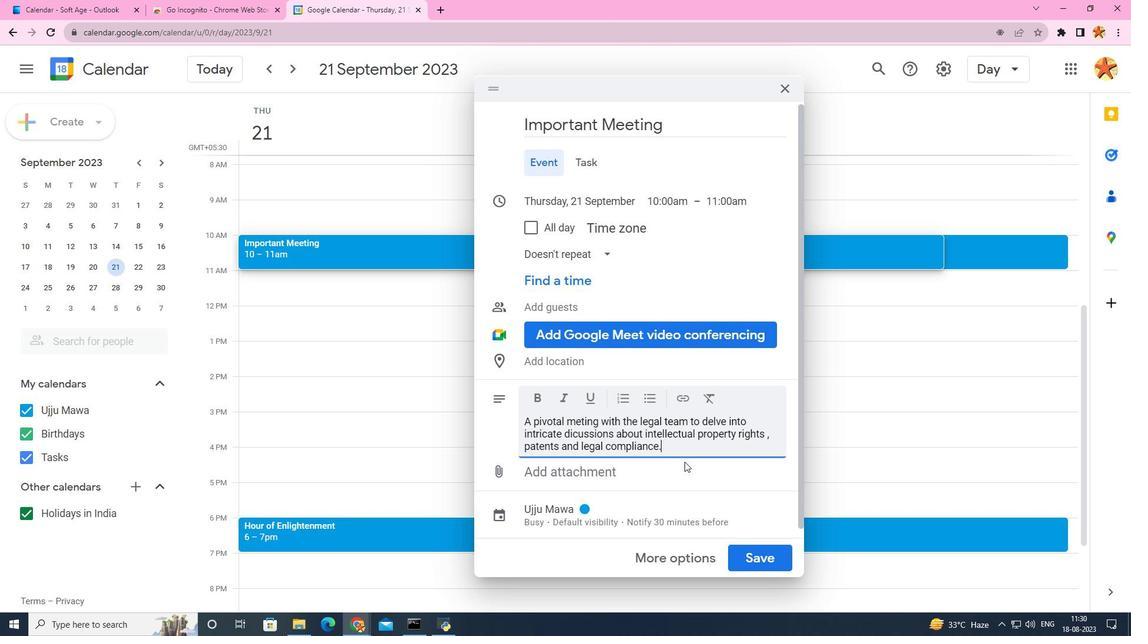 
Action: Mouse scrolled (684, 462) with delta (0, 0)
Screenshot: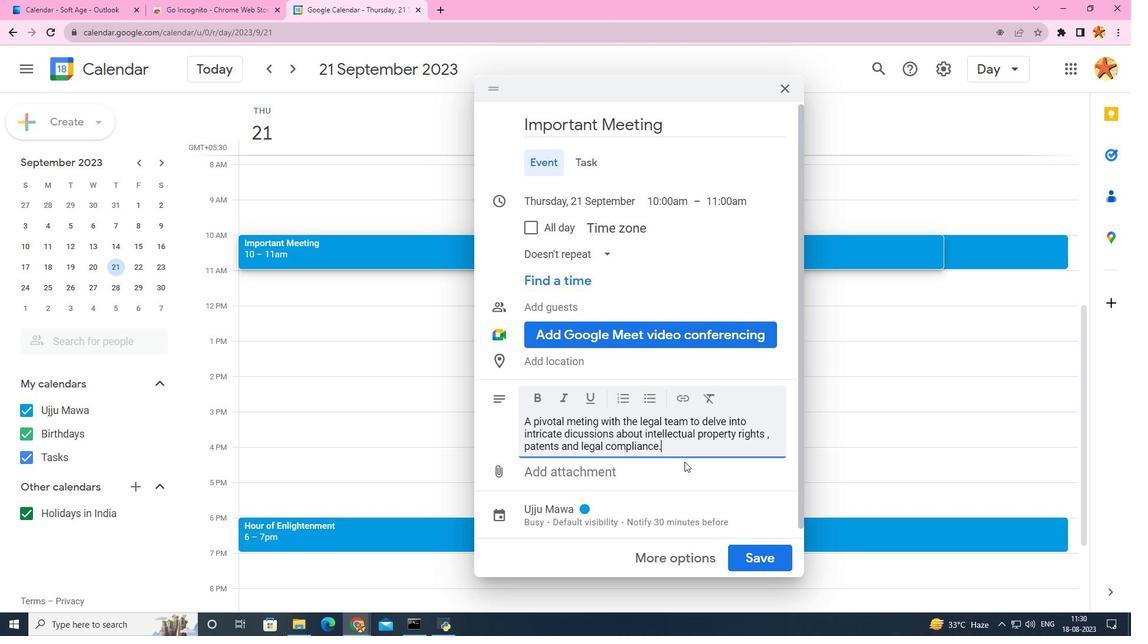
Action: Mouse scrolled (684, 462) with delta (0, 0)
Screenshot: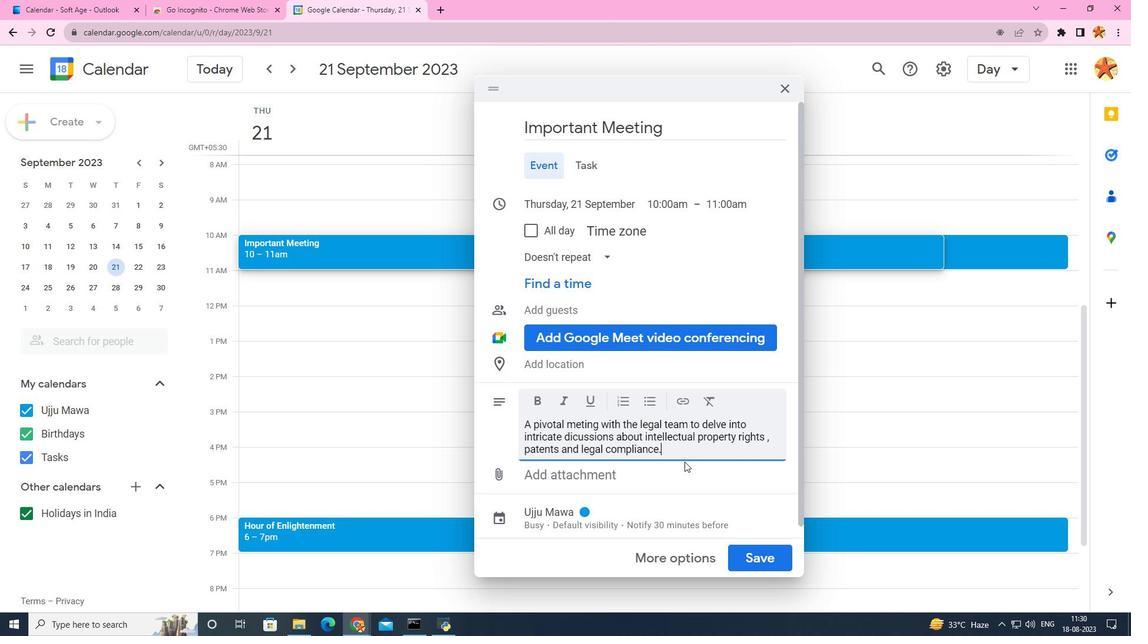 
Action: Mouse scrolled (684, 462) with delta (0, 0)
Screenshot: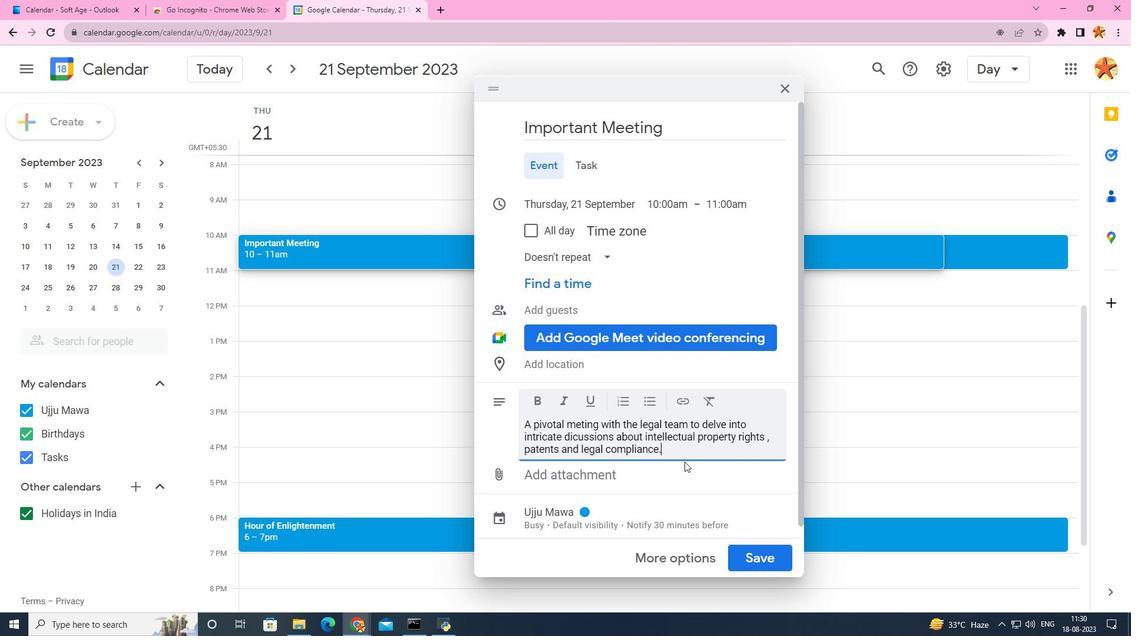 
Action: Mouse moved to (691, 460)
Screenshot: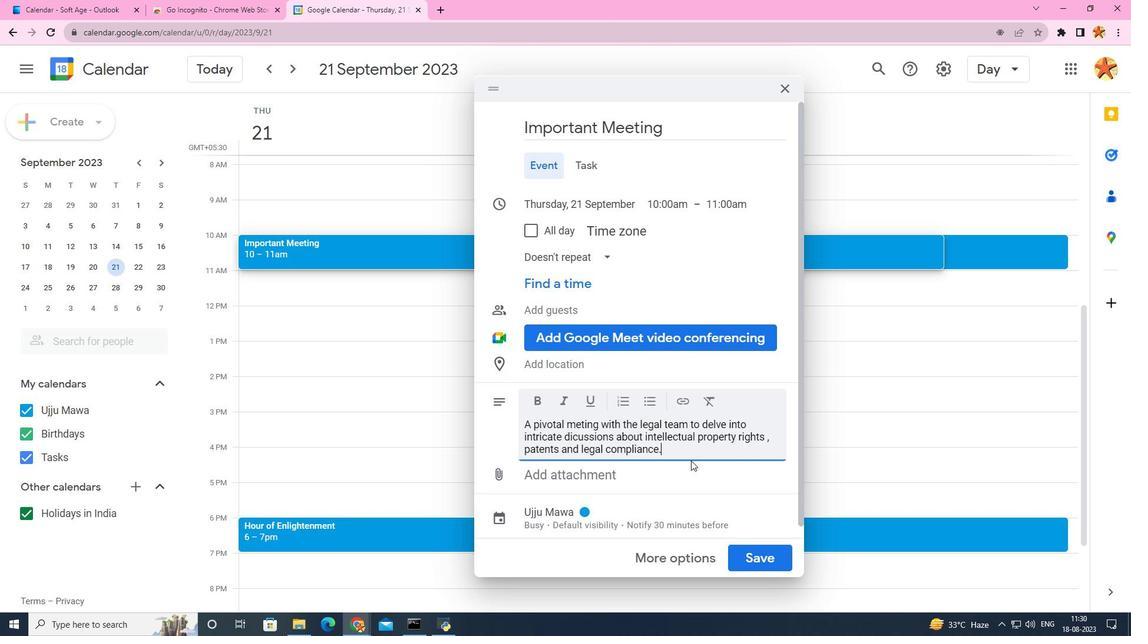 
Action: Mouse scrolled (691, 461) with delta (0, 0)
Screenshot: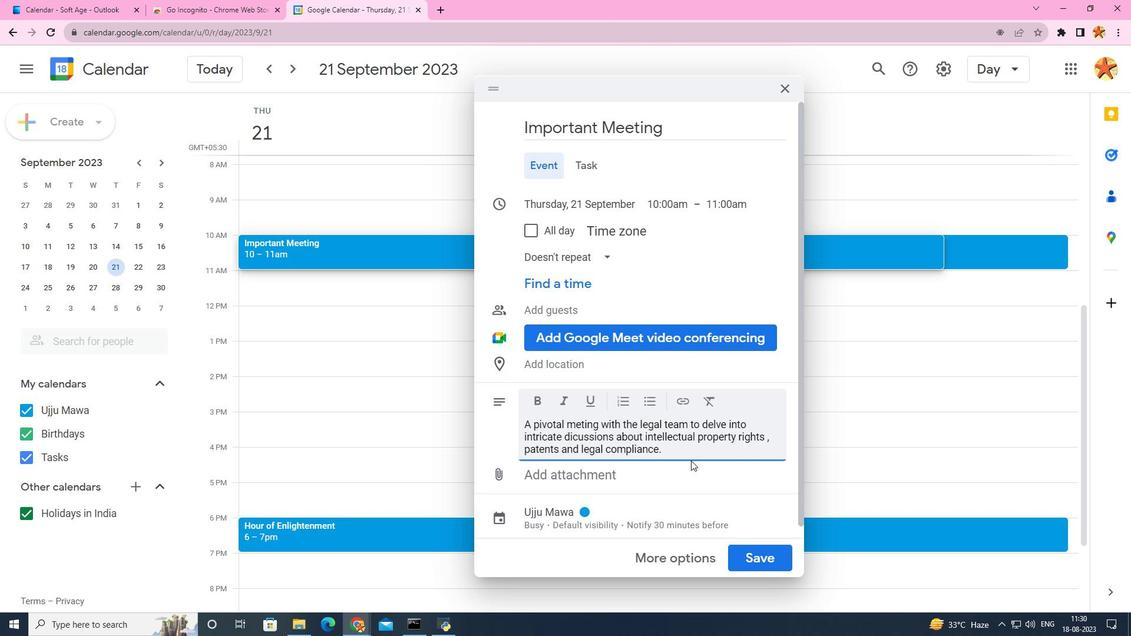 
Action: Mouse scrolled (691, 461) with delta (0, 0)
Screenshot: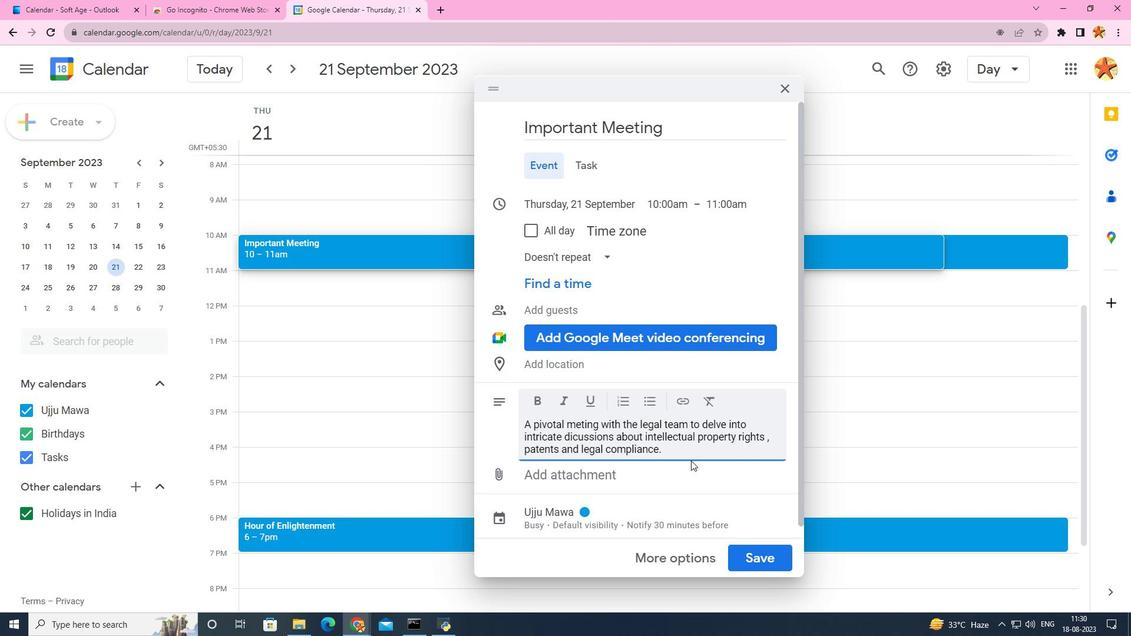 
Action: Mouse moved to (691, 460)
Screenshot: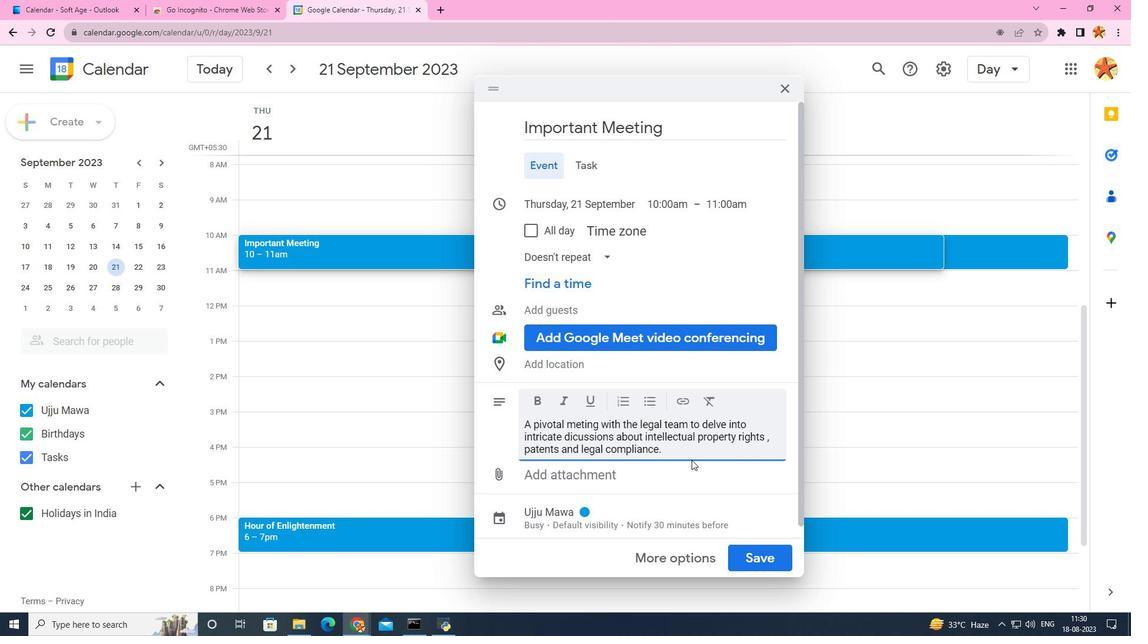 
Action: Mouse scrolled (691, 459) with delta (0, 0)
Screenshot: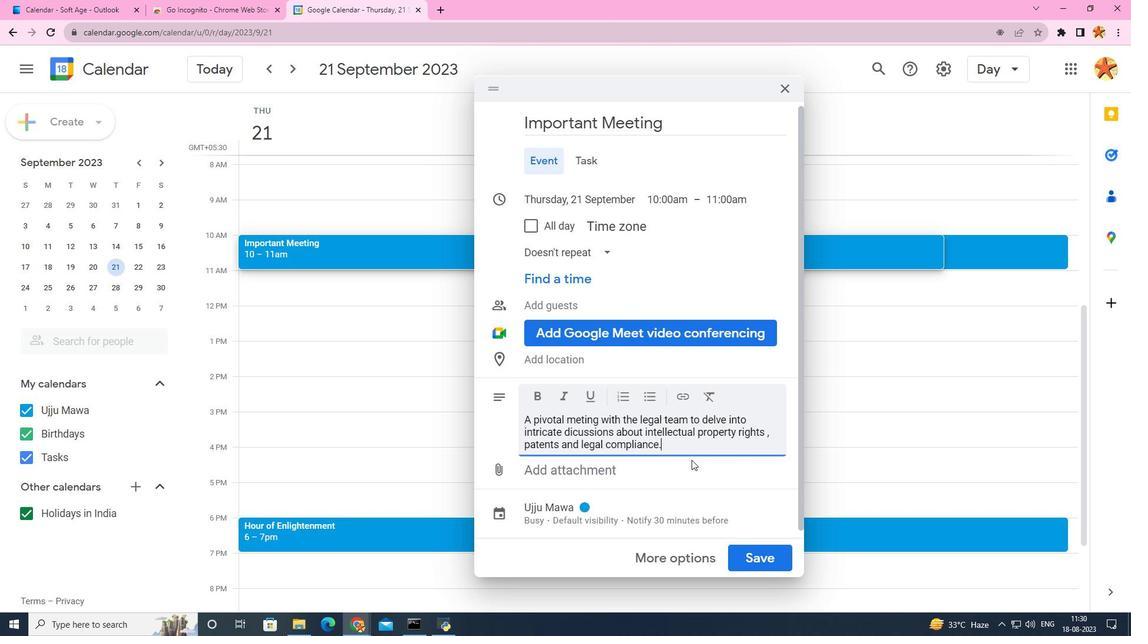 
Action: Mouse scrolled (691, 460) with delta (0, 0)
Screenshot: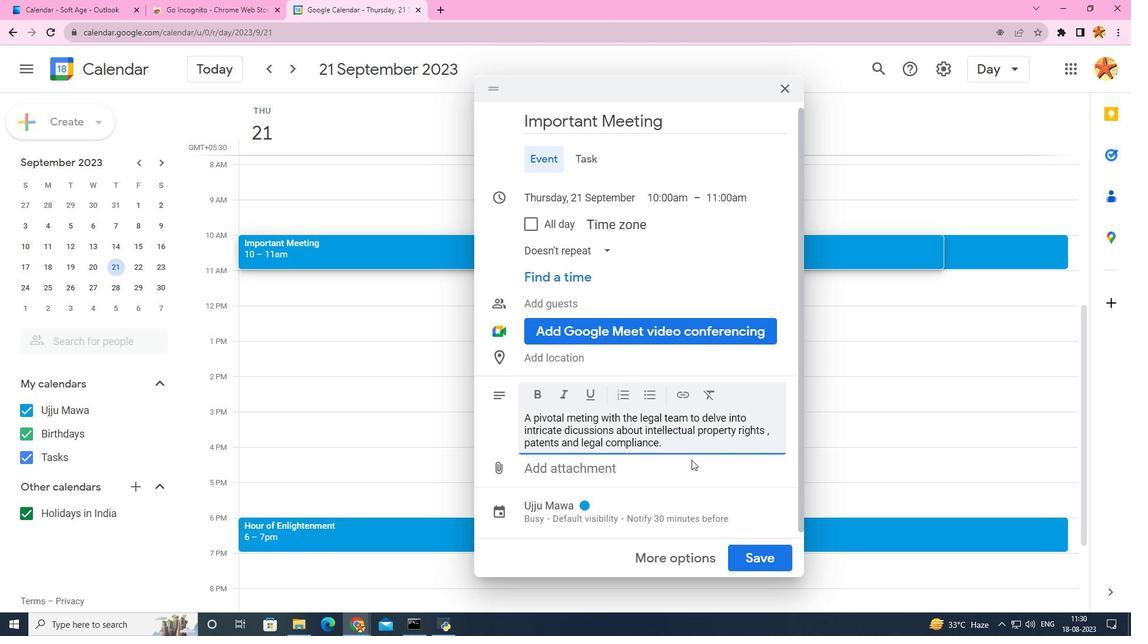 
Action: Mouse scrolled (691, 460) with delta (0, 0)
Screenshot: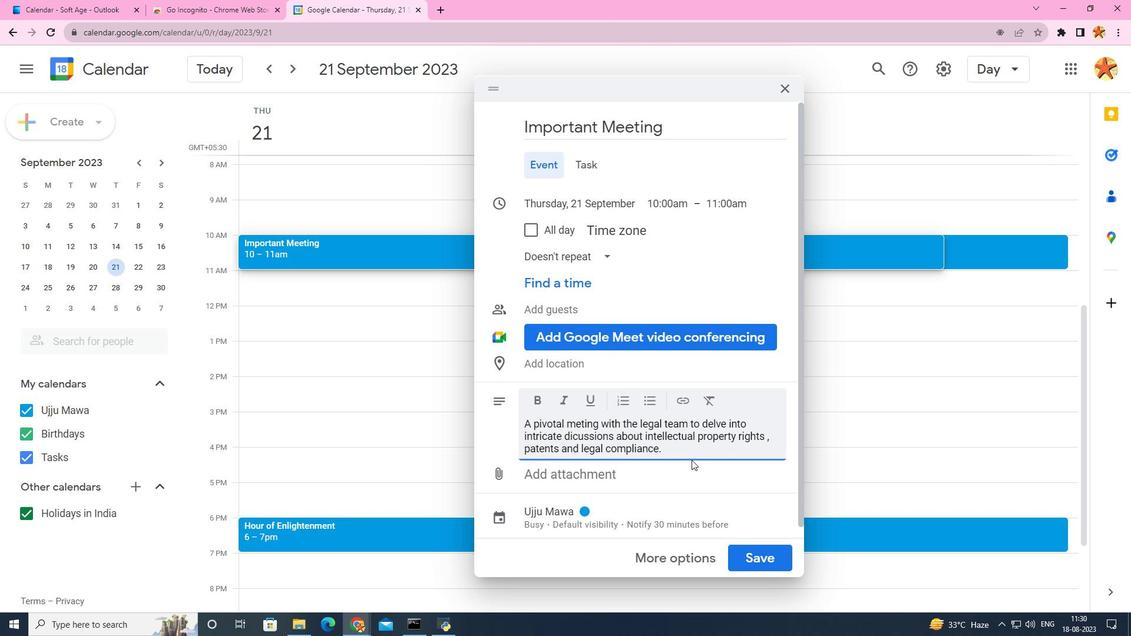 
Action: Mouse moved to (758, 561)
Screenshot: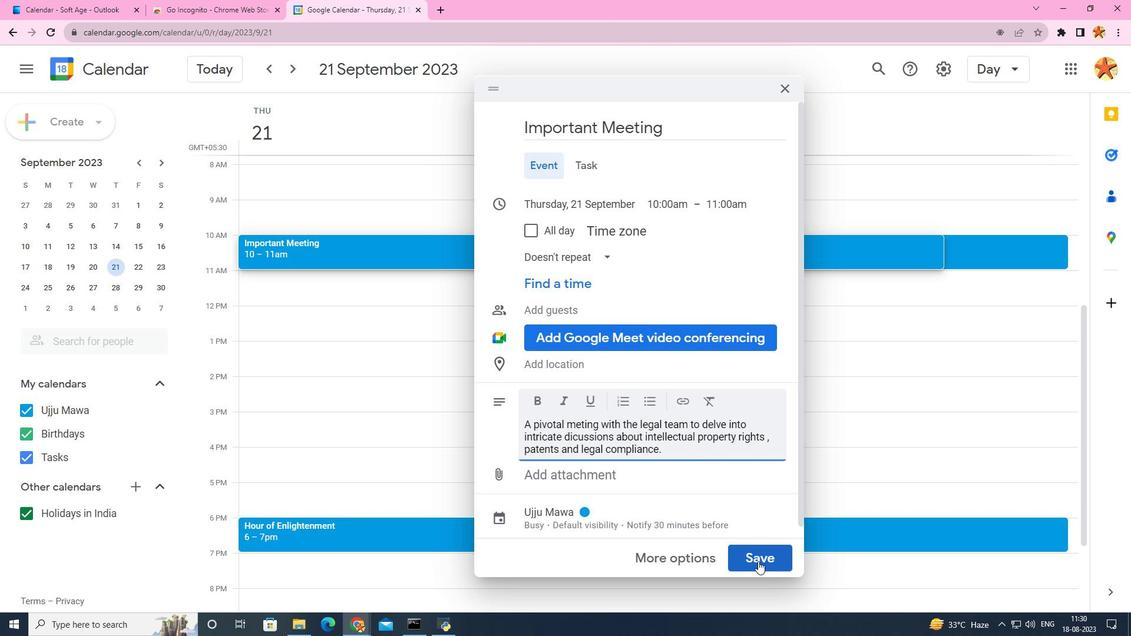 
Action: Mouse pressed left at (758, 561)
Screenshot: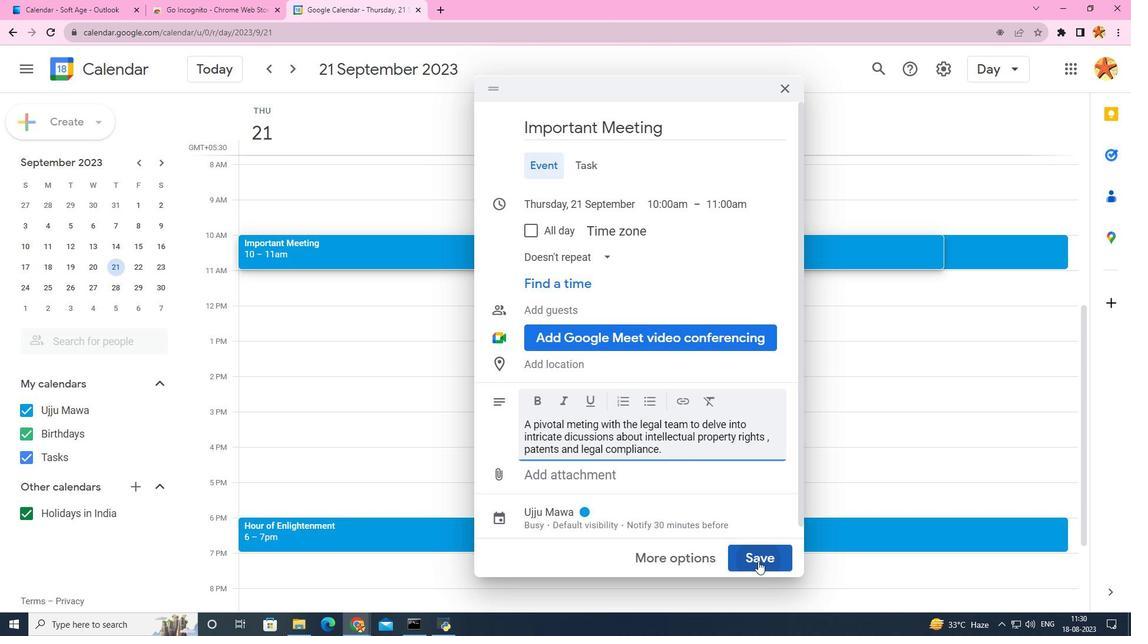
Action: Mouse moved to (758, 561)
Screenshot: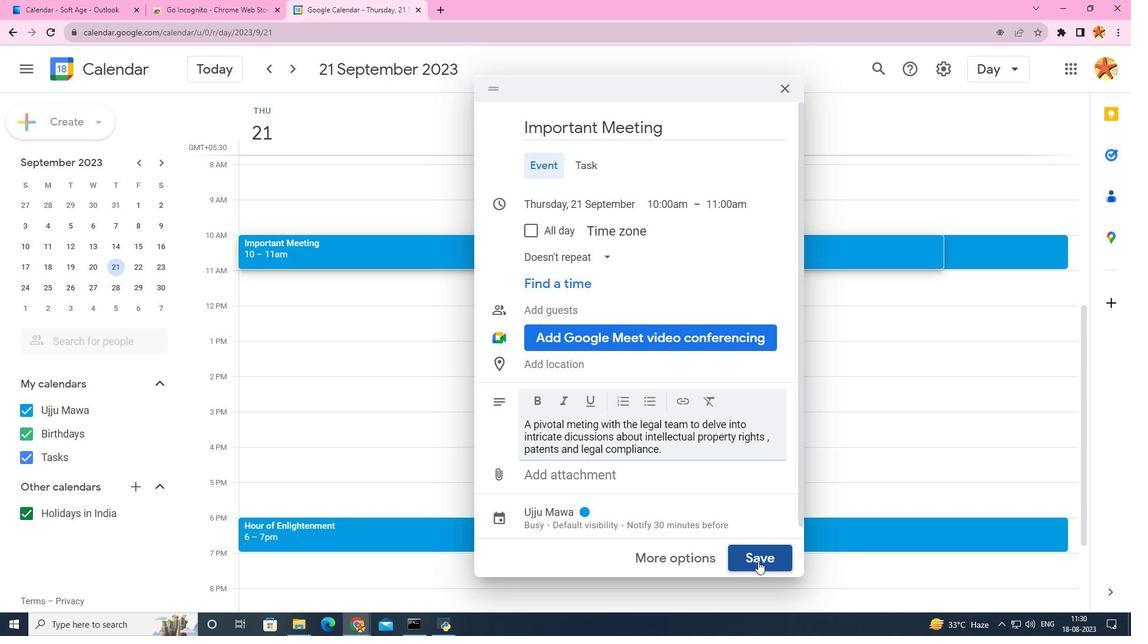 
